 Task: Select the Mountain Time - US & Canada as time zone for the schedule.
Action: Mouse moved to (72, 118)
Screenshot: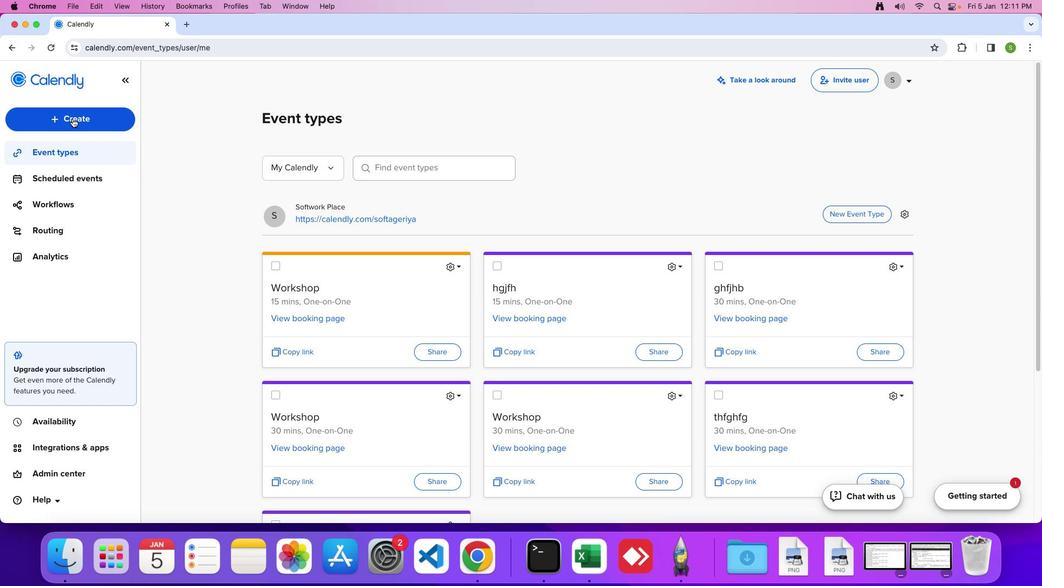 
Action: Mouse pressed left at (72, 118)
Screenshot: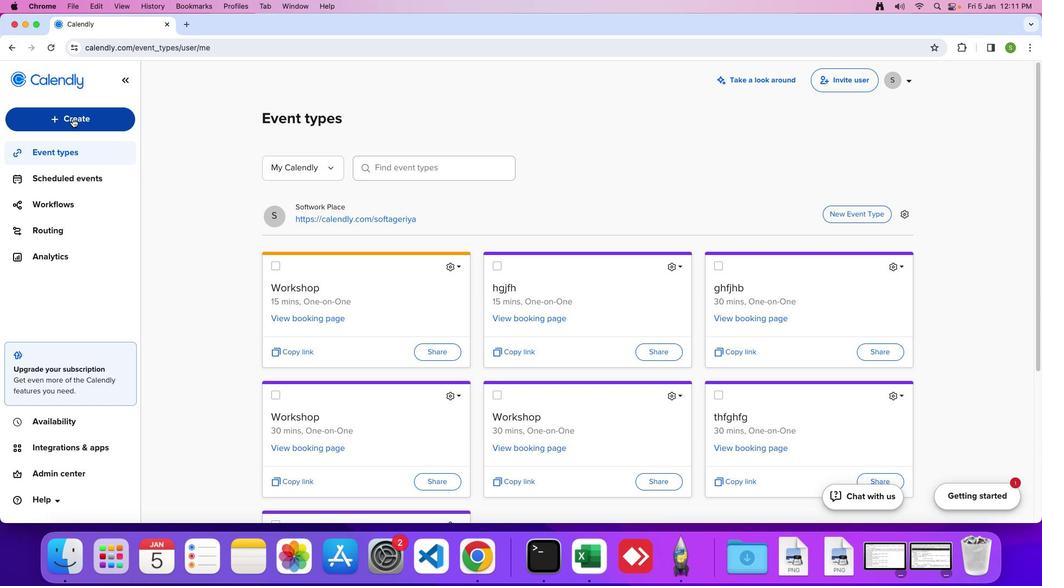 
Action: Mouse moved to (72, 244)
Screenshot: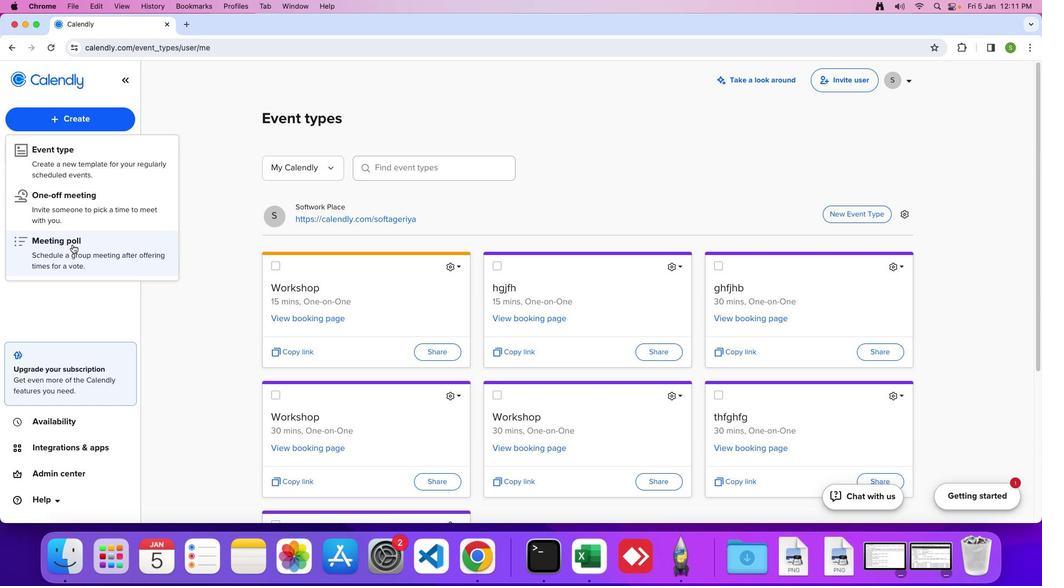 
Action: Mouse pressed left at (72, 244)
Screenshot: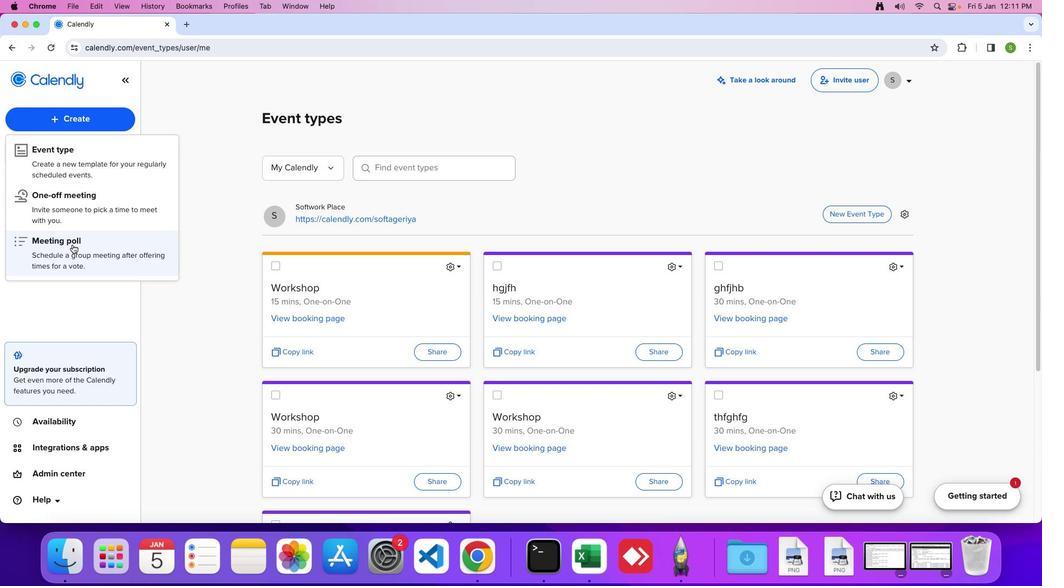 
Action: Mouse moved to (92, 134)
Screenshot: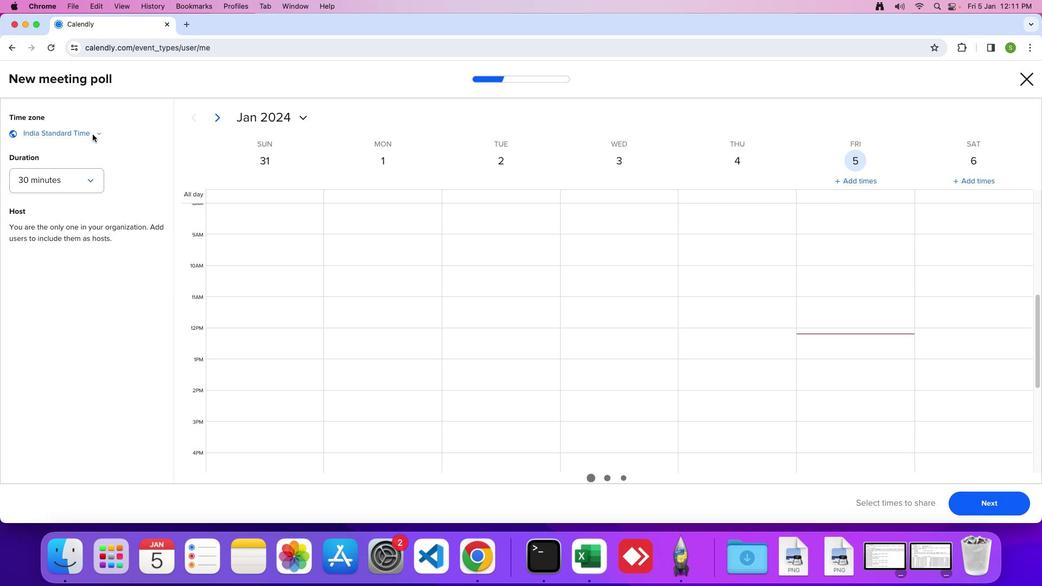
Action: Mouse pressed left at (92, 134)
Screenshot: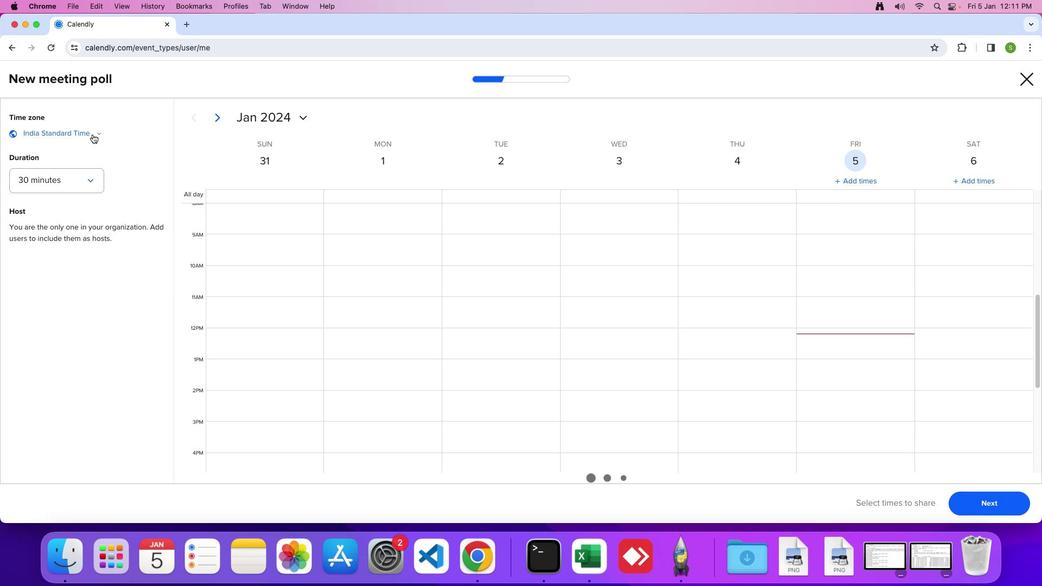 
Action: Mouse moved to (92, 238)
Screenshot: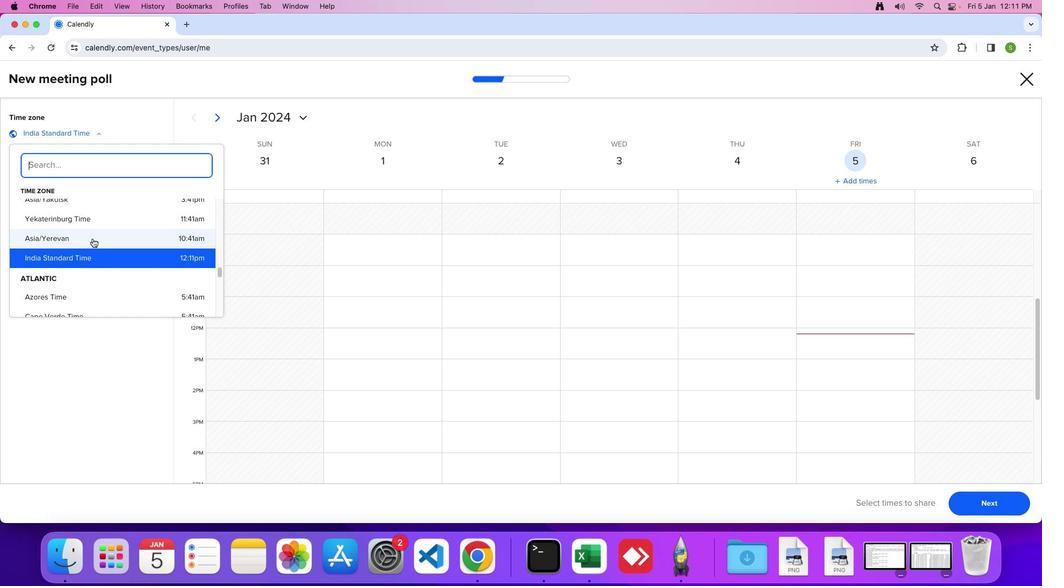 
Action: Mouse scrolled (92, 238) with delta (0, 0)
Screenshot: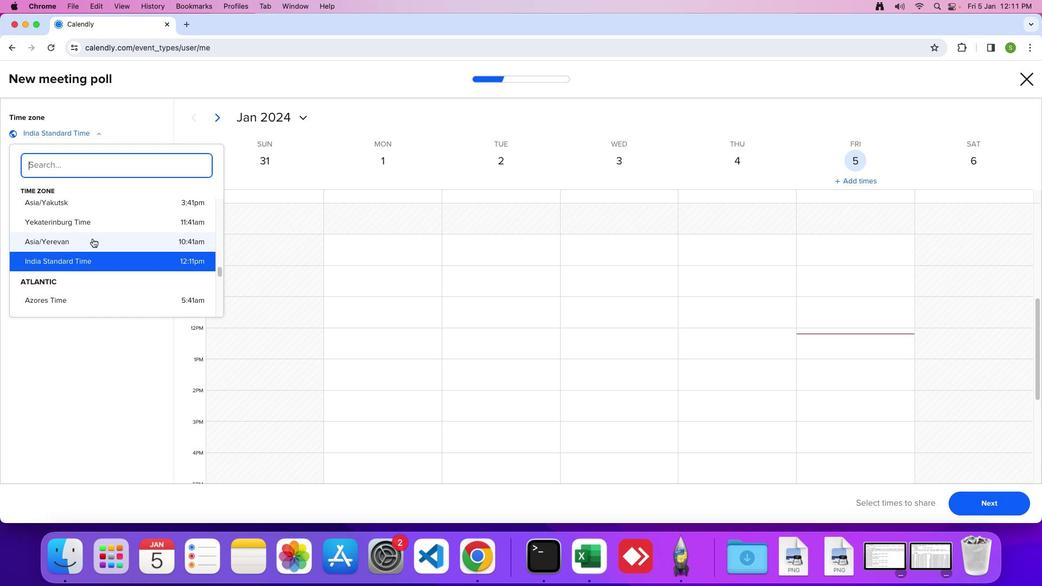 
Action: Mouse scrolled (92, 238) with delta (0, 0)
Screenshot: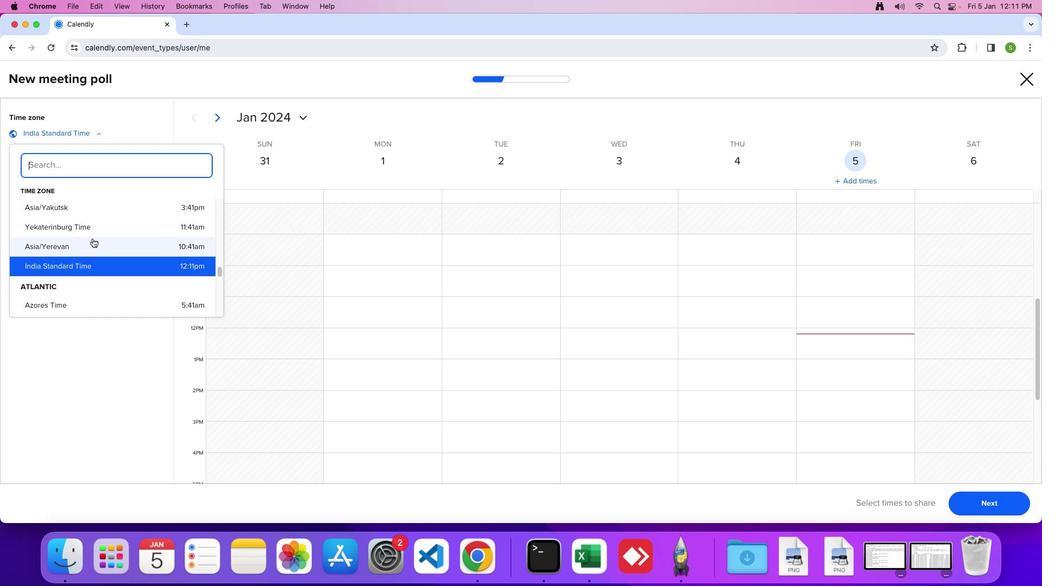 
Action: Mouse scrolled (92, 238) with delta (0, 0)
Screenshot: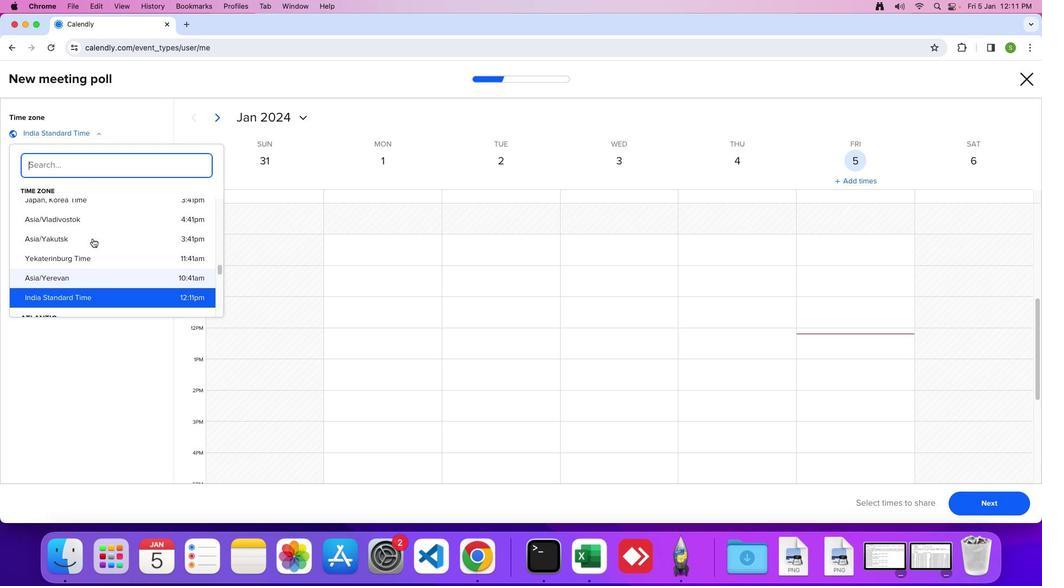 
Action: Mouse scrolled (92, 238) with delta (0, 0)
Screenshot: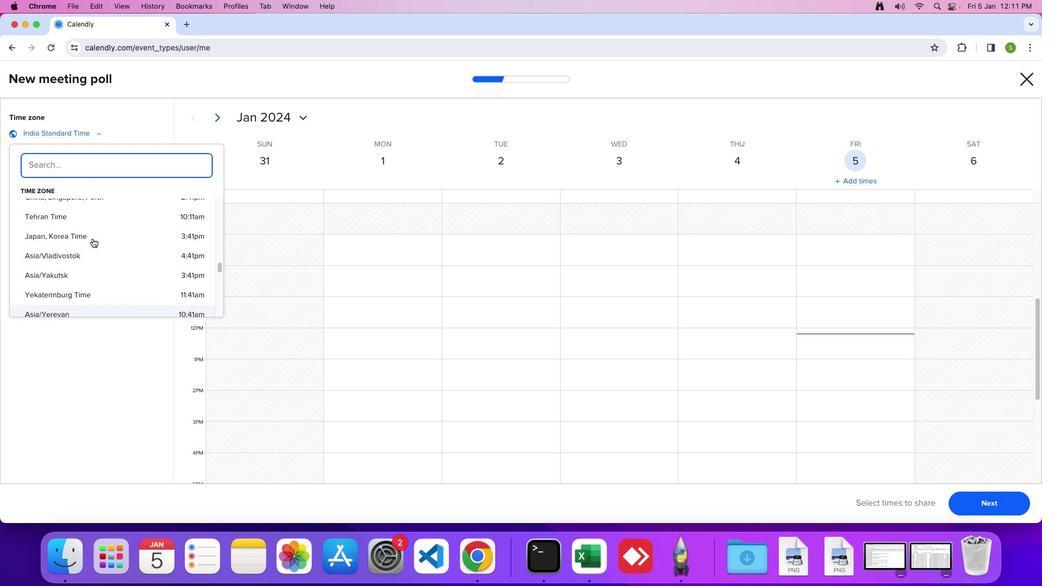 
Action: Mouse scrolled (92, 238) with delta (0, 2)
Screenshot: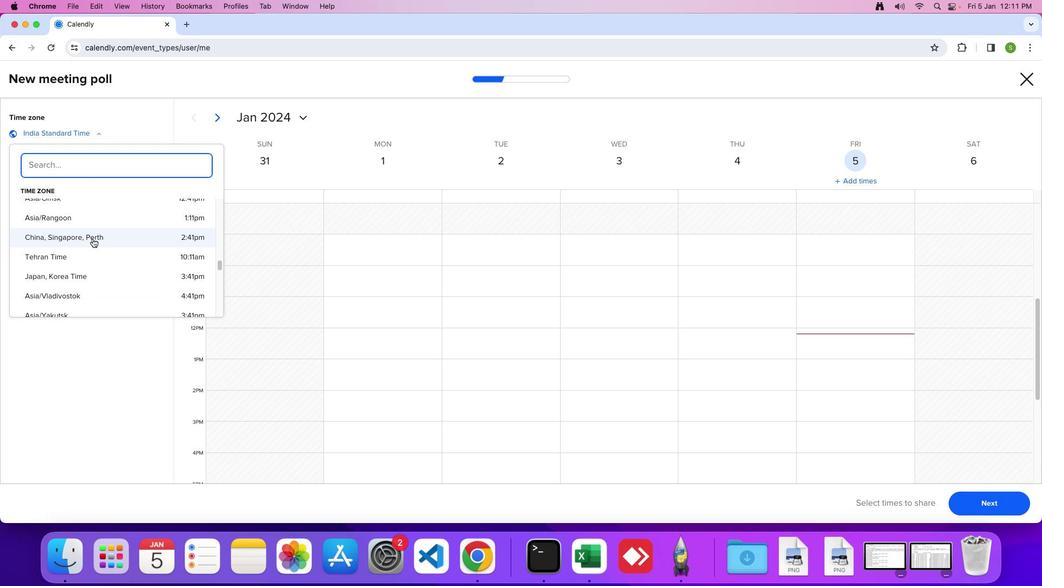 
Action: Mouse moved to (92, 238)
Screenshot: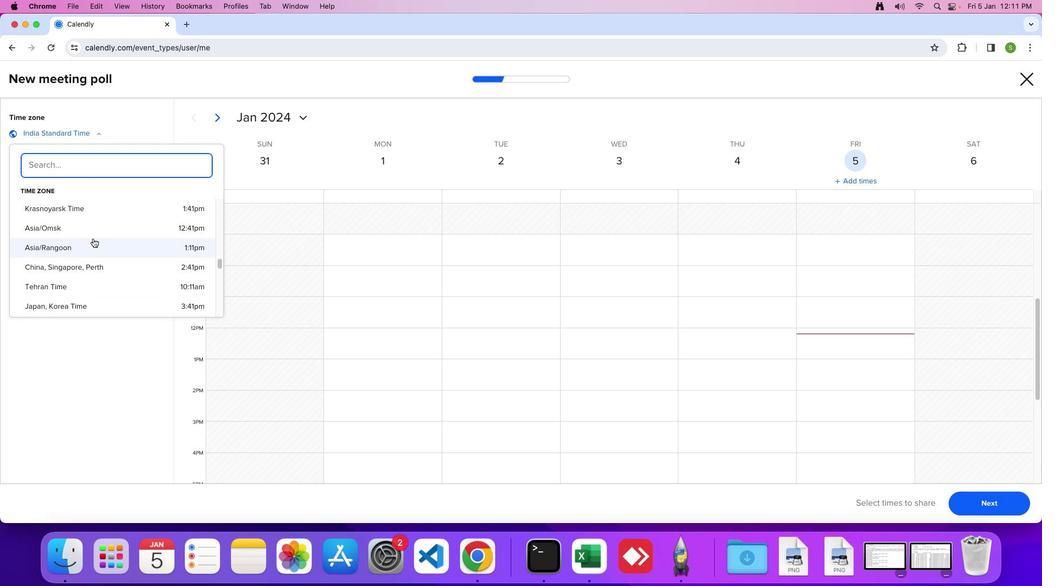 
Action: Mouse scrolled (92, 238) with delta (0, 0)
Screenshot: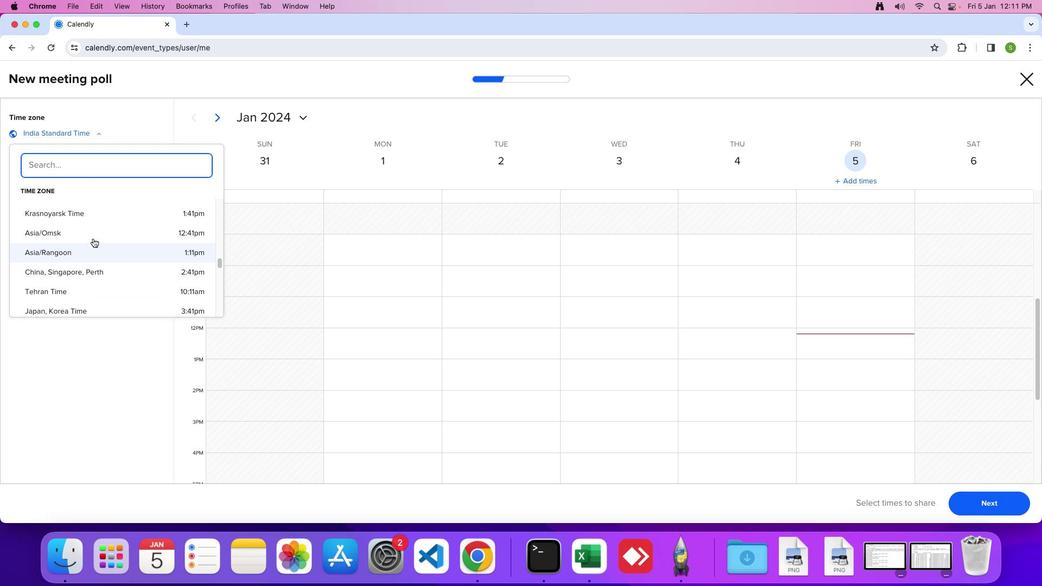 
Action: Mouse scrolled (92, 238) with delta (0, 0)
Screenshot: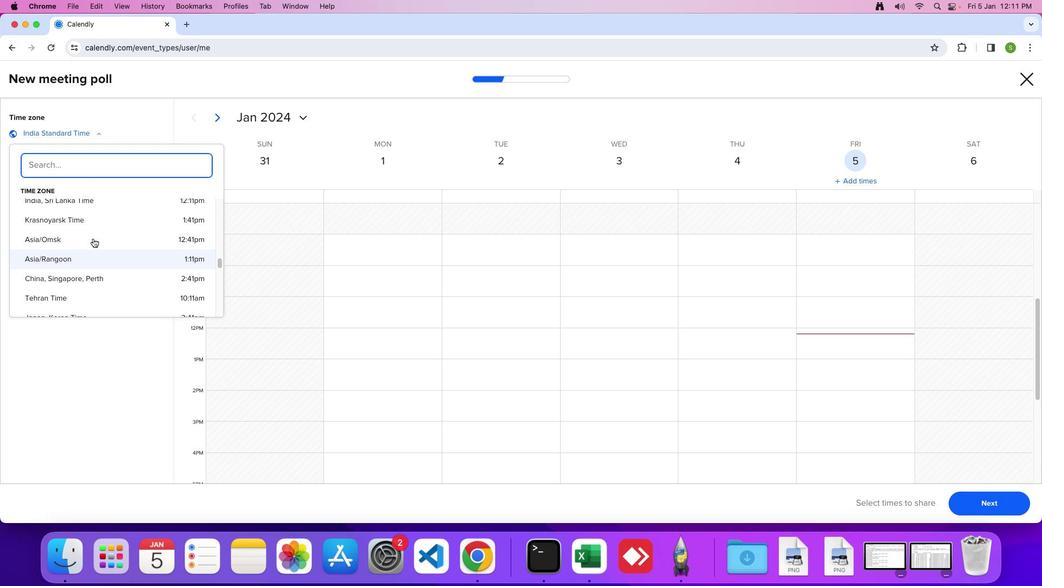 
Action: Mouse moved to (92, 238)
Screenshot: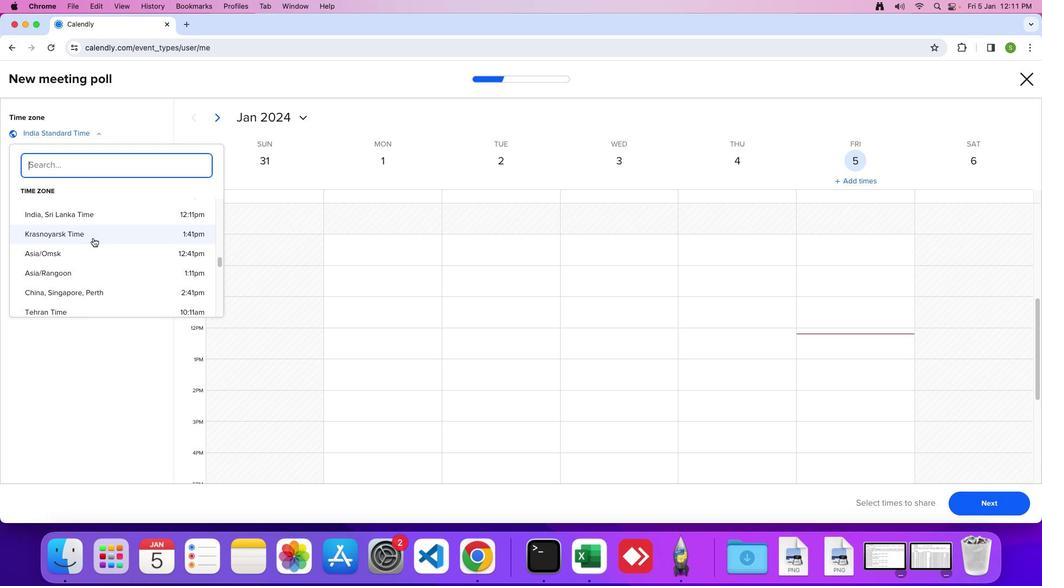
Action: Mouse scrolled (92, 238) with delta (0, 0)
Screenshot: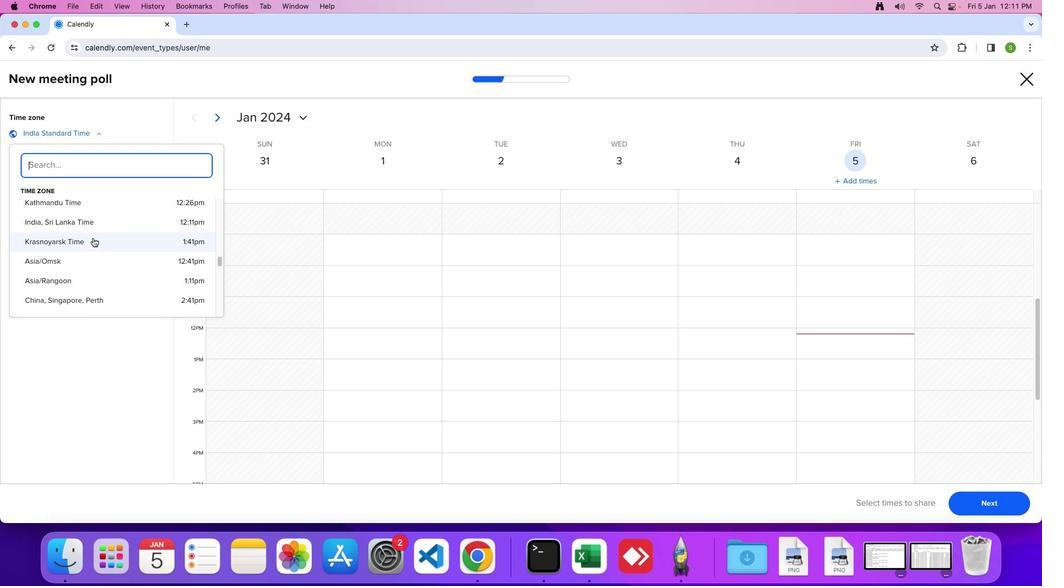 
Action: Mouse scrolled (92, 238) with delta (0, 0)
Screenshot: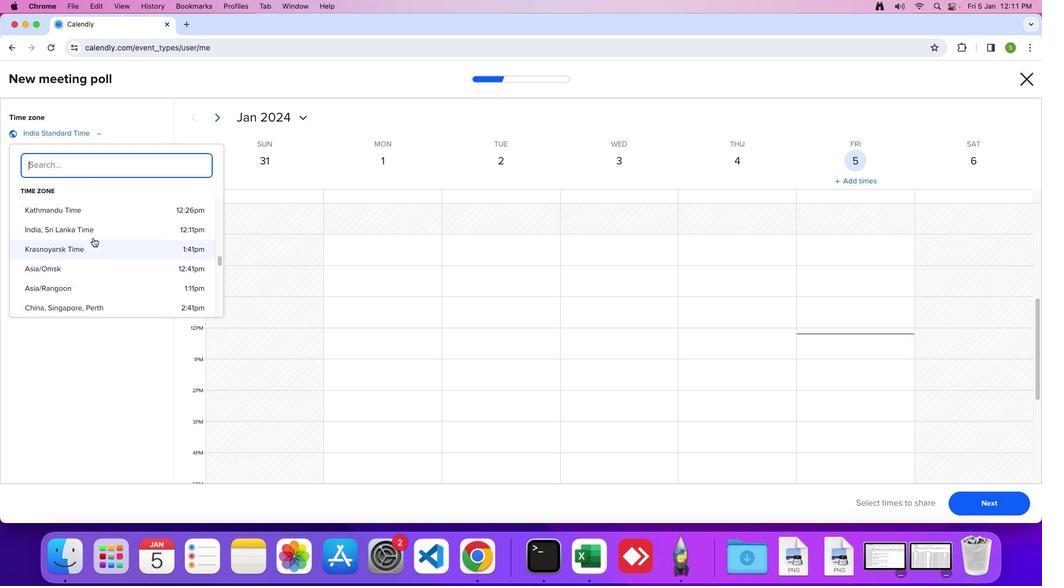 
Action: Mouse moved to (92, 236)
Screenshot: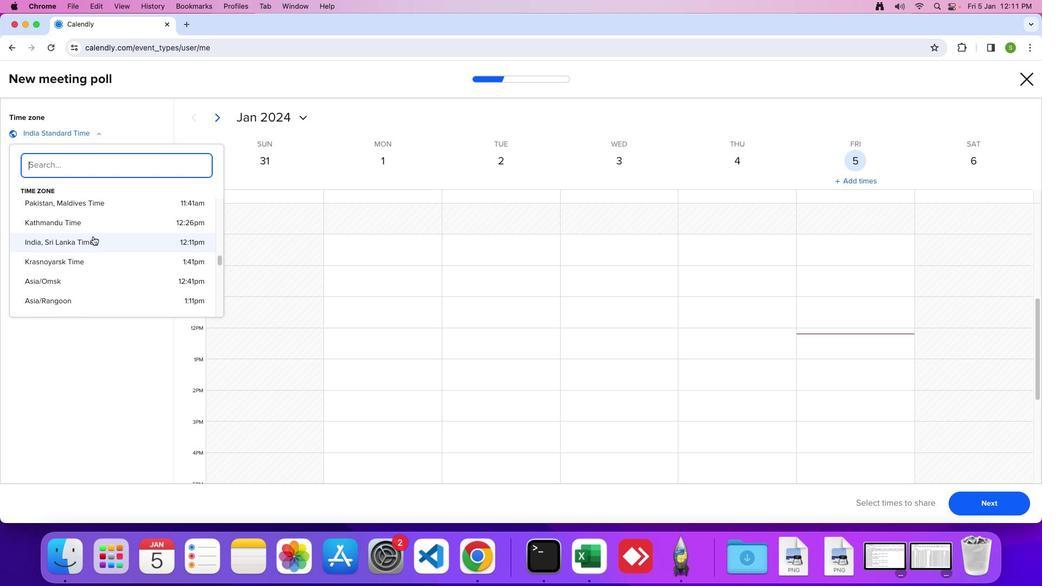 
Action: Mouse scrolled (92, 236) with delta (0, 0)
Screenshot: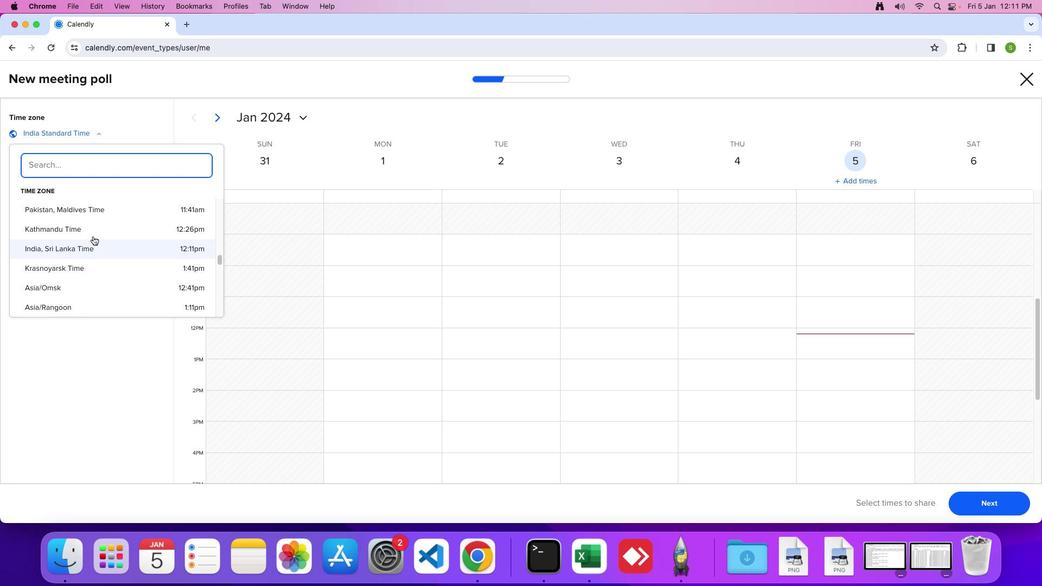 
Action: Mouse scrolled (92, 236) with delta (0, 0)
Screenshot: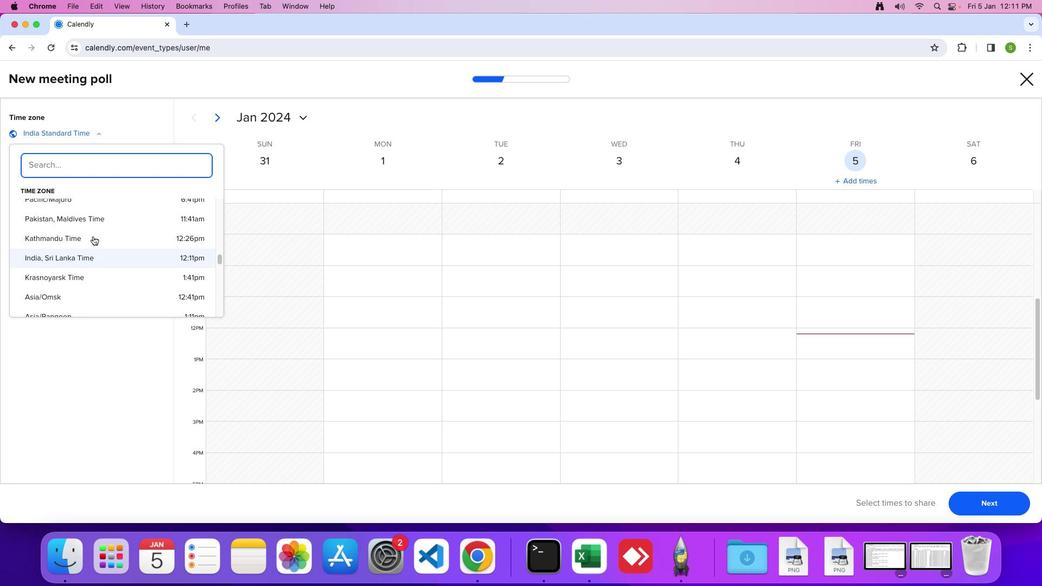 
Action: Mouse scrolled (92, 236) with delta (0, 1)
Screenshot: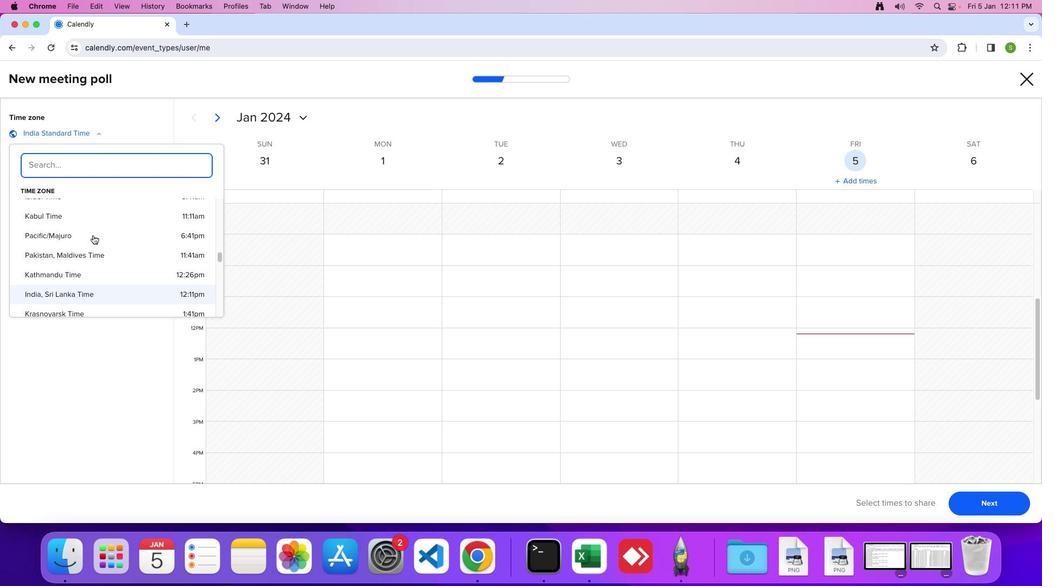 
Action: Mouse moved to (92, 235)
Screenshot: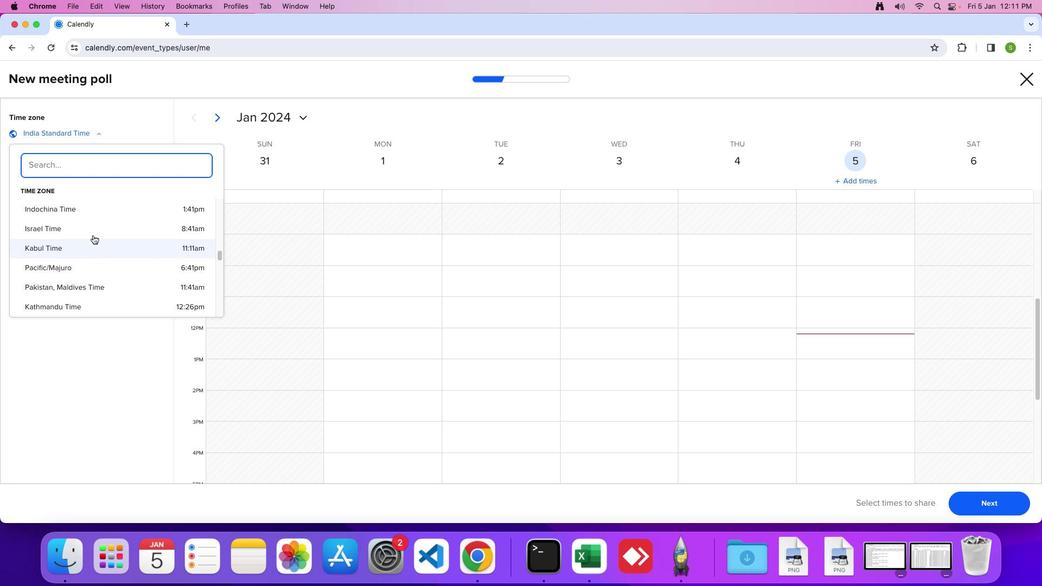 
Action: Mouse scrolled (92, 235) with delta (0, 0)
Screenshot: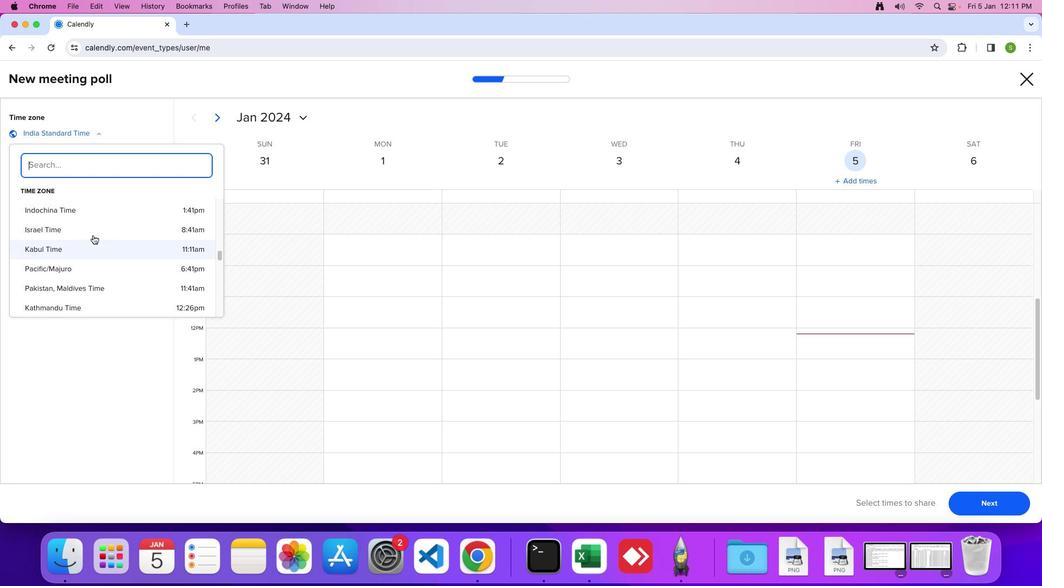 
Action: Mouse scrolled (92, 235) with delta (0, 0)
Screenshot: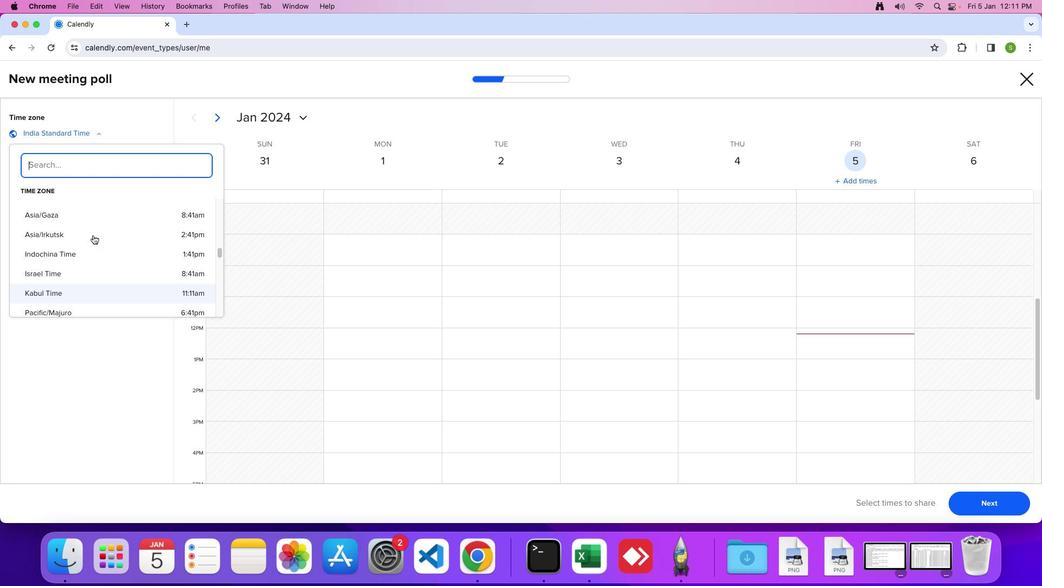 
Action: Mouse scrolled (92, 235) with delta (0, 0)
Screenshot: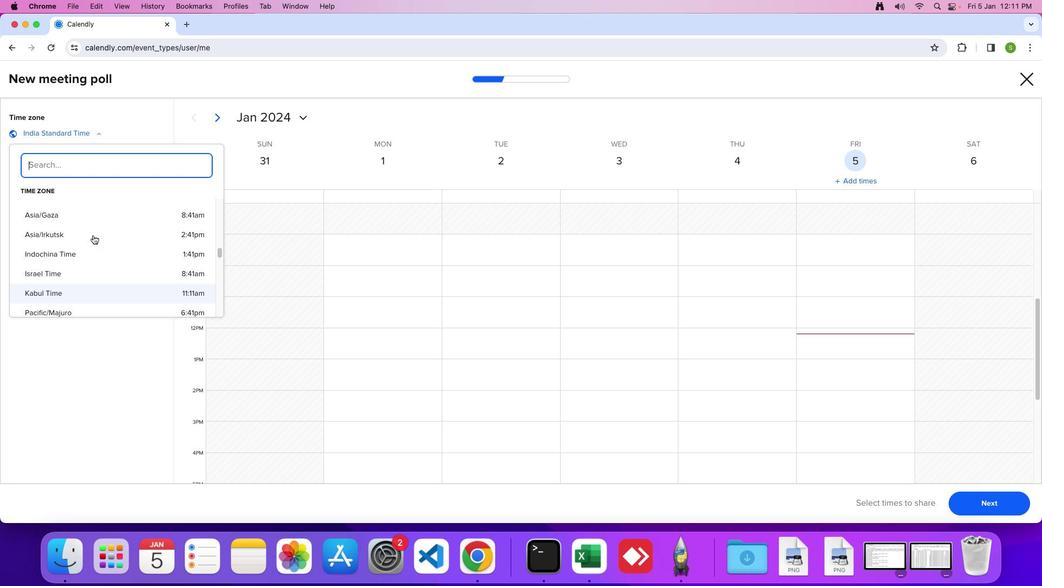 
Action: Mouse scrolled (92, 235) with delta (0, 2)
Screenshot: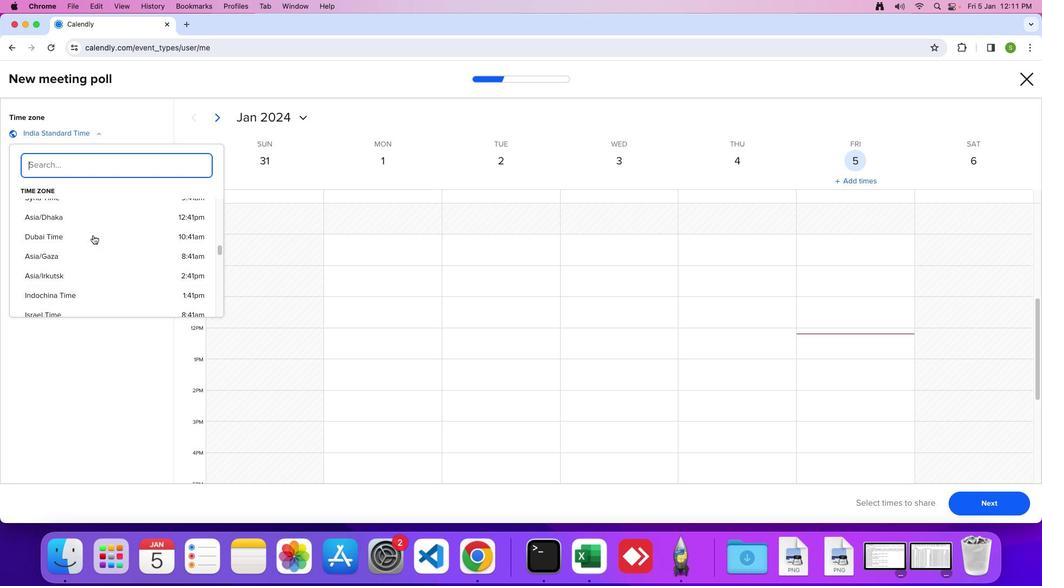 
Action: Mouse moved to (92, 235)
Screenshot: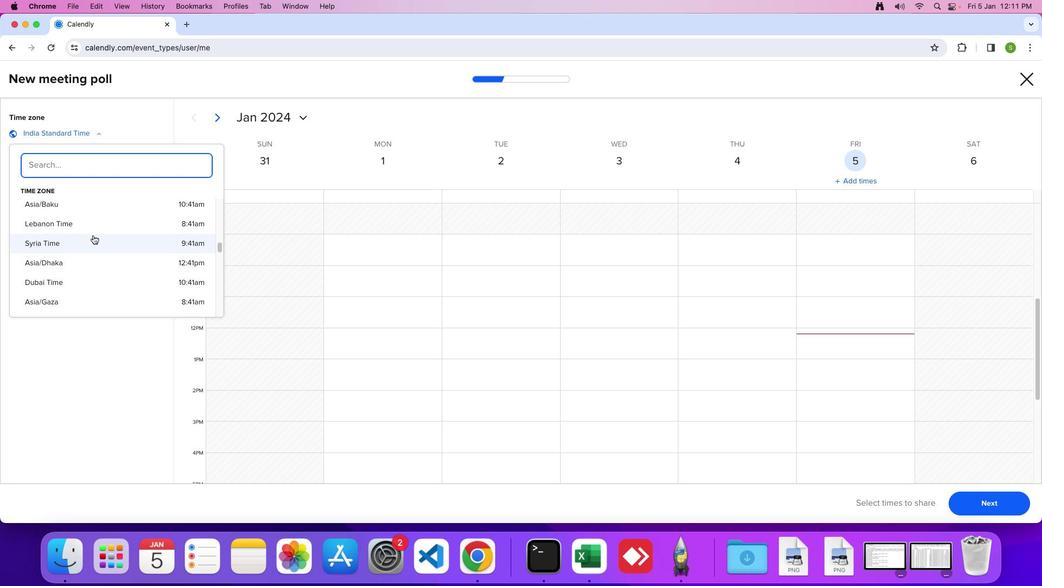 
Action: Mouse scrolled (92, 235) with delta (0, 0)
Screenshot: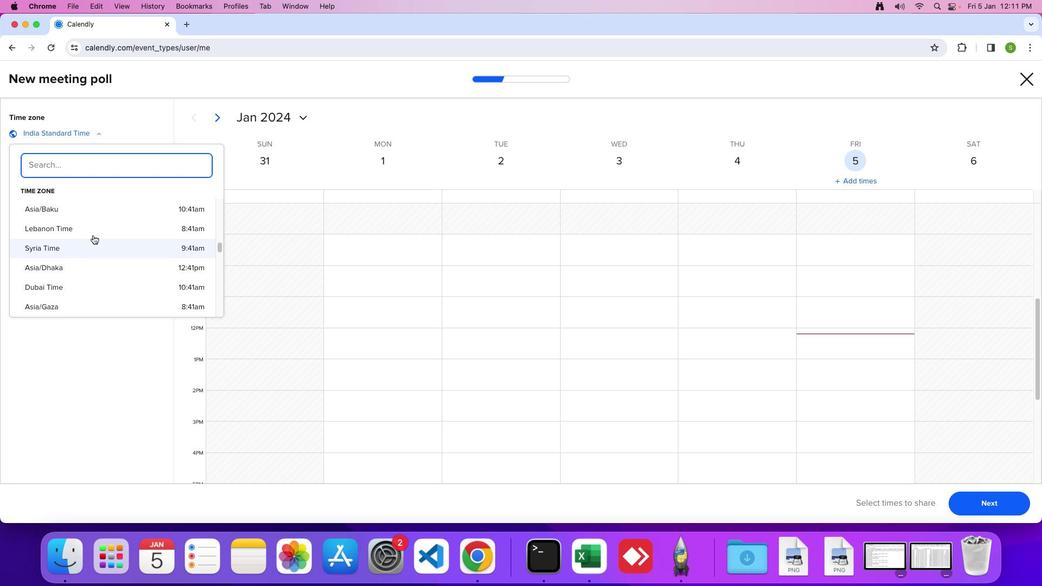 
Action: Mouse scrolled (92, 235) with delta (0, 0)
Screenshot: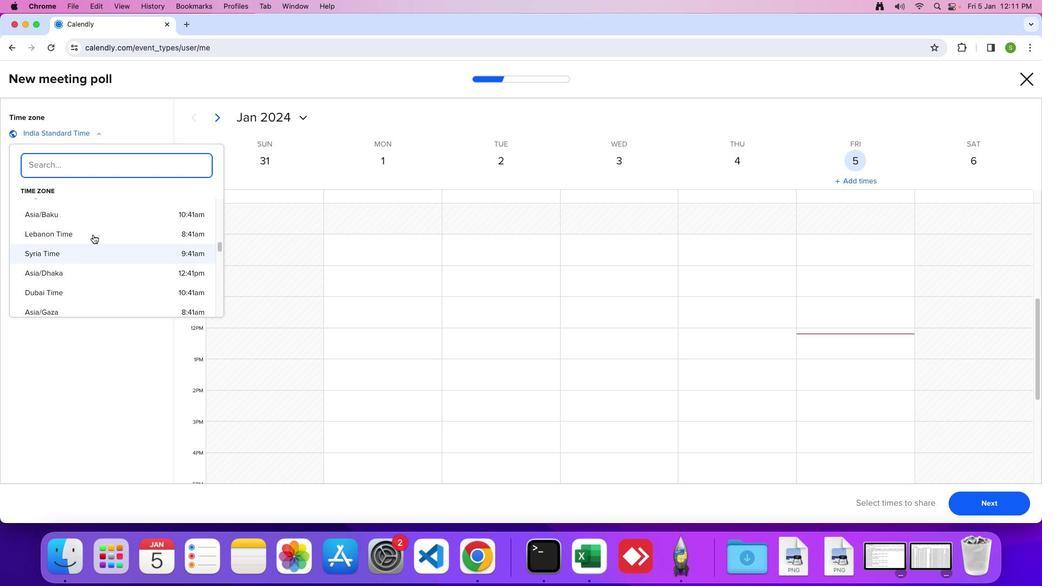 
Action: Mouse moved to (92, 234)
Screenshot: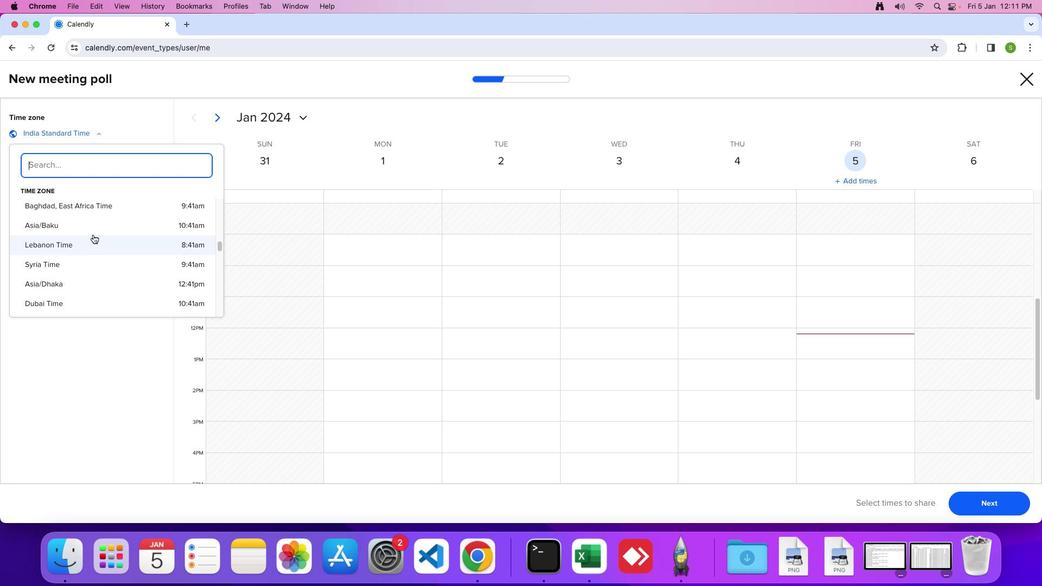 
Action: Mouse scrolled (92, 234) with delta (0, 0)
Screenshot: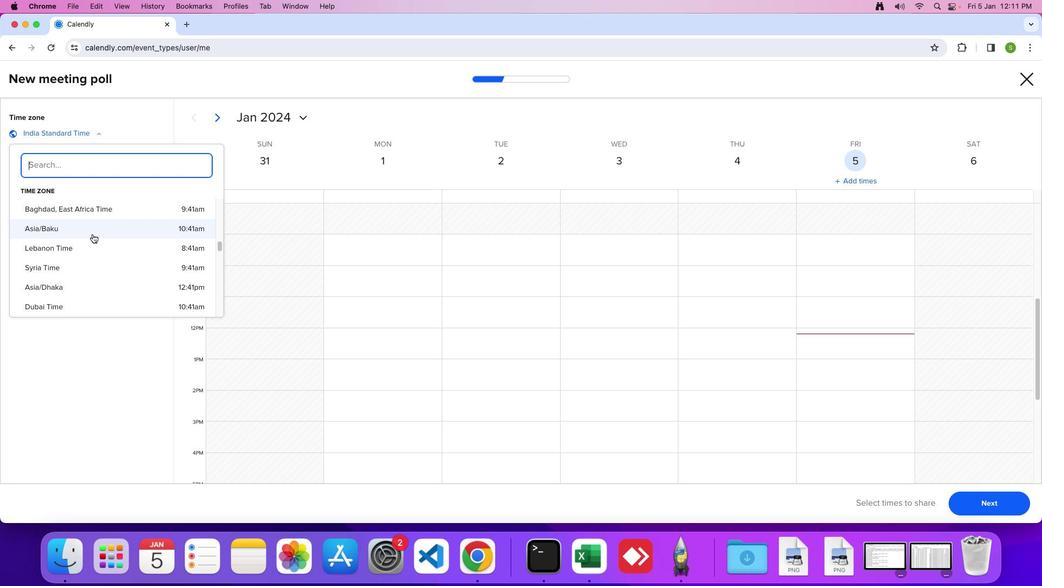 
Action: Mouse moved to (92, 234)
Screenshot: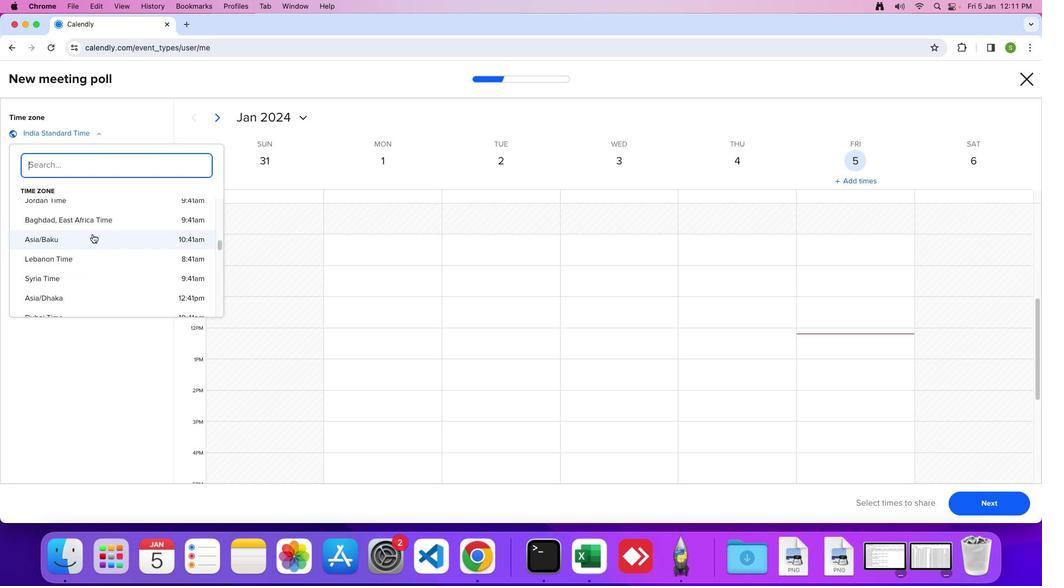 
Action: Mouse scrolled (92, 234) with delta (0, 0)
Screenshot: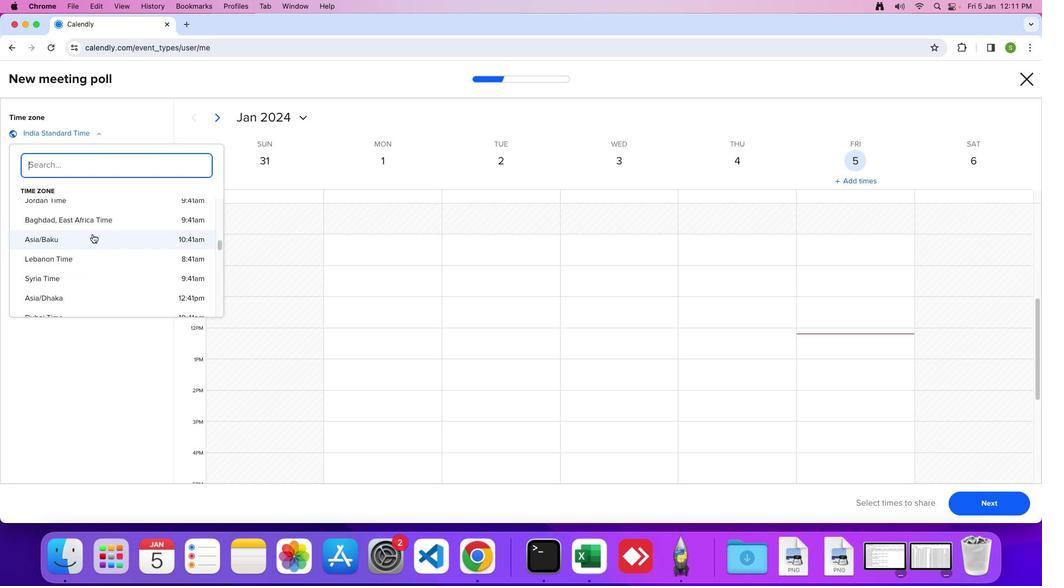 
Action: Mouse moved to (91, 234)
Screenshot: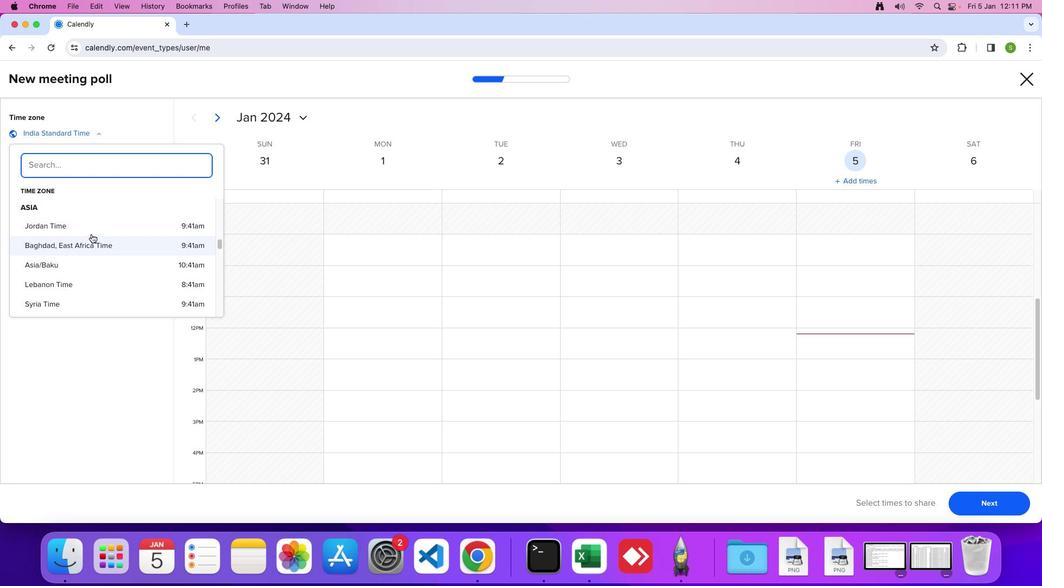 
Action: Mouse scrolled (91, 234) with delta (0, 0)
Screenshot: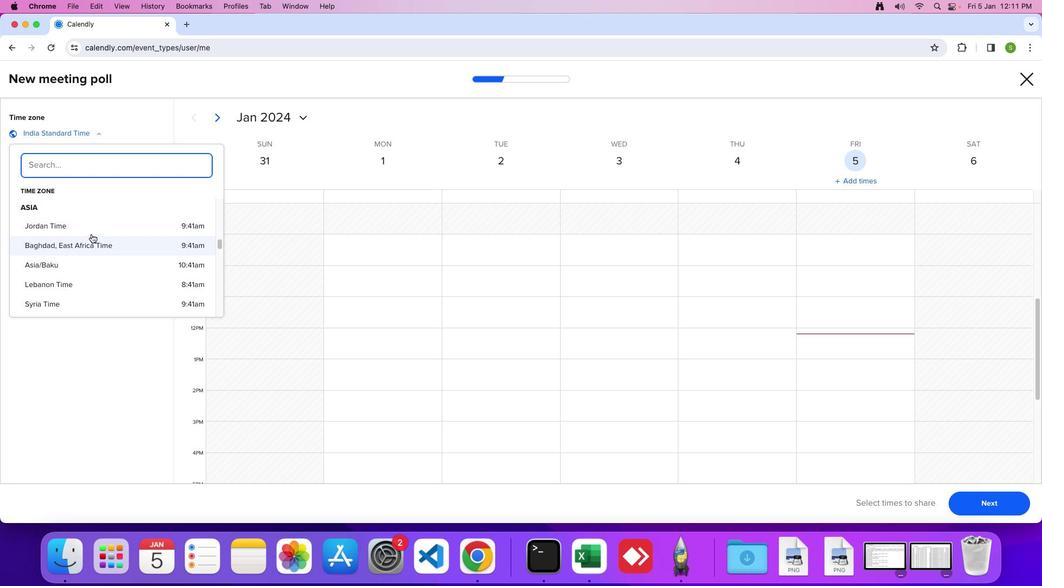 
Action: Mouse moved to (91, 234)
Screenshot: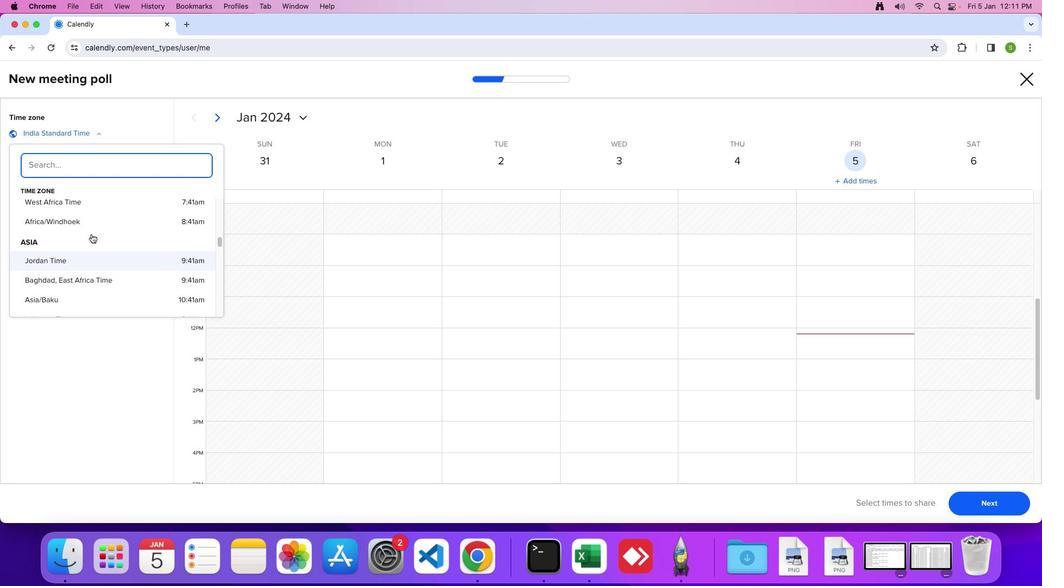 
Action: Mouse scrolled (91, 234) with delta (0, 0)
Screenshot: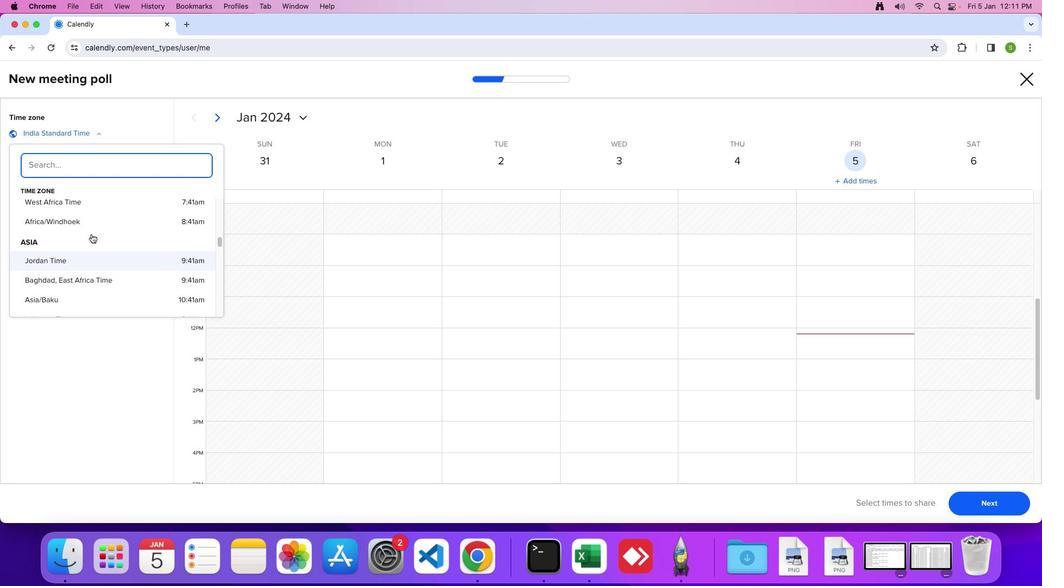 
Action: Mouse moved to (91, 234)
Screenshot: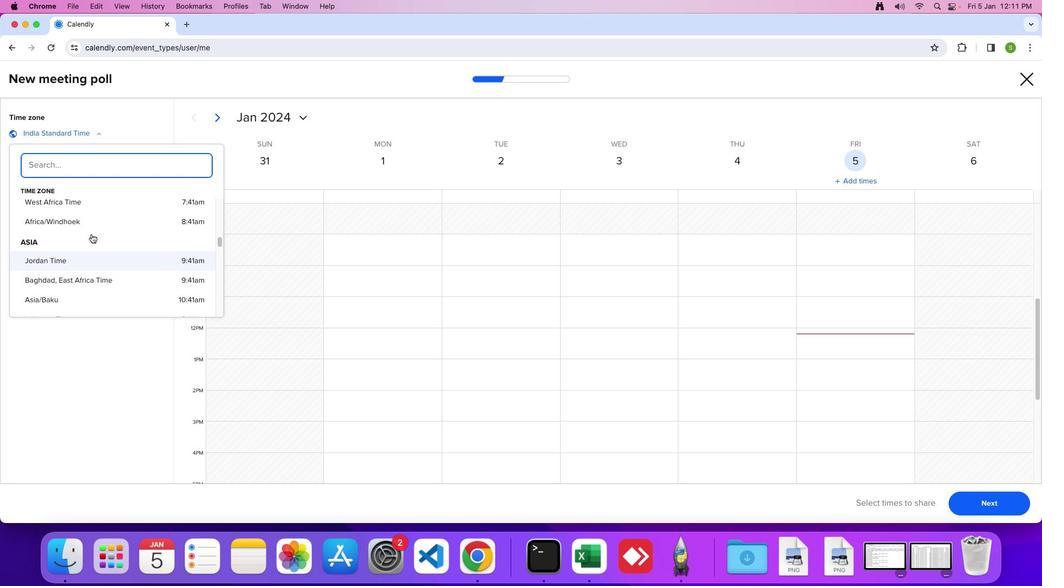 
Action: Mouse scrolled (91, 234) with delta (0, 2)
Screenshot: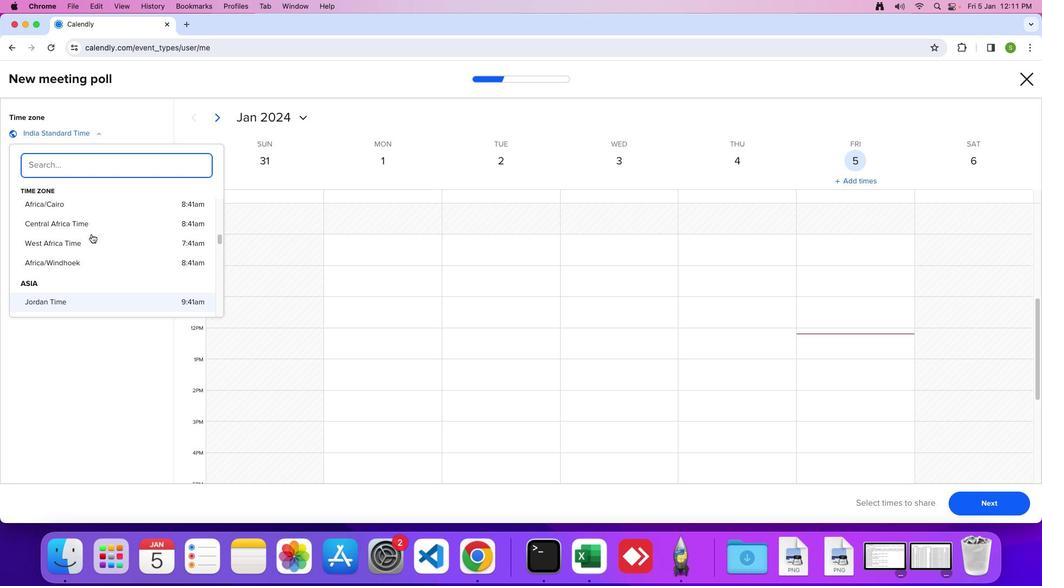 
Action: Mouse moved to (91, 234)
Screenshot: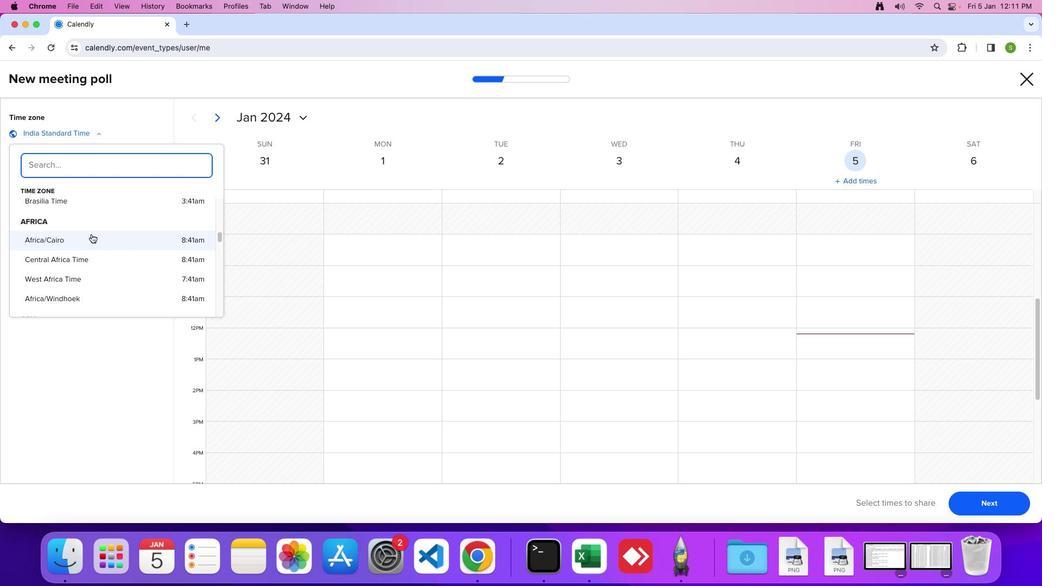 
Action: Mouse scrolled (91, 234) with delta (0, 0)
Screenshot: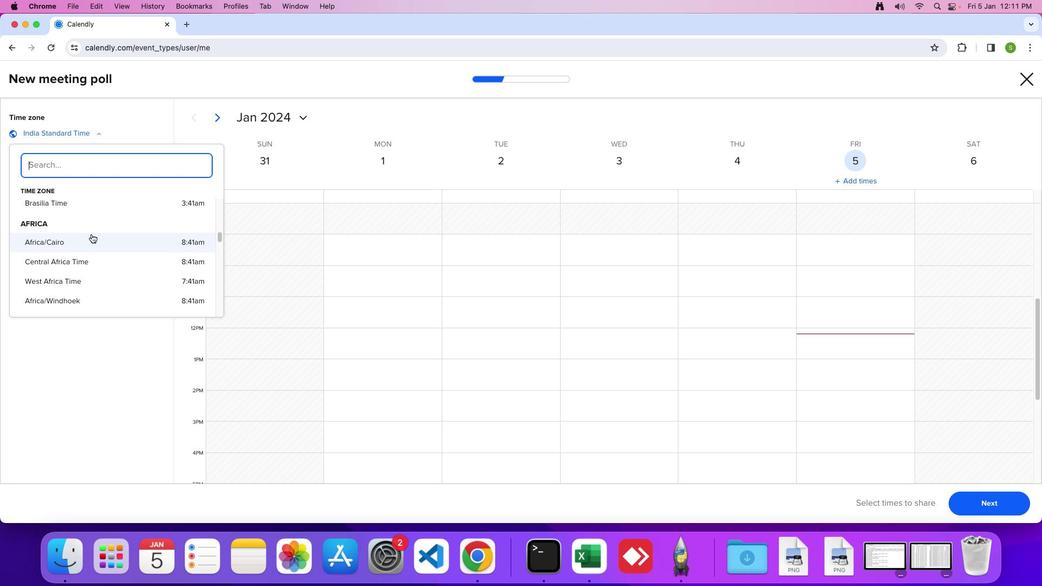
Action: Mouse scrolled (91, 234) with delta (0, 0)
Screenshot: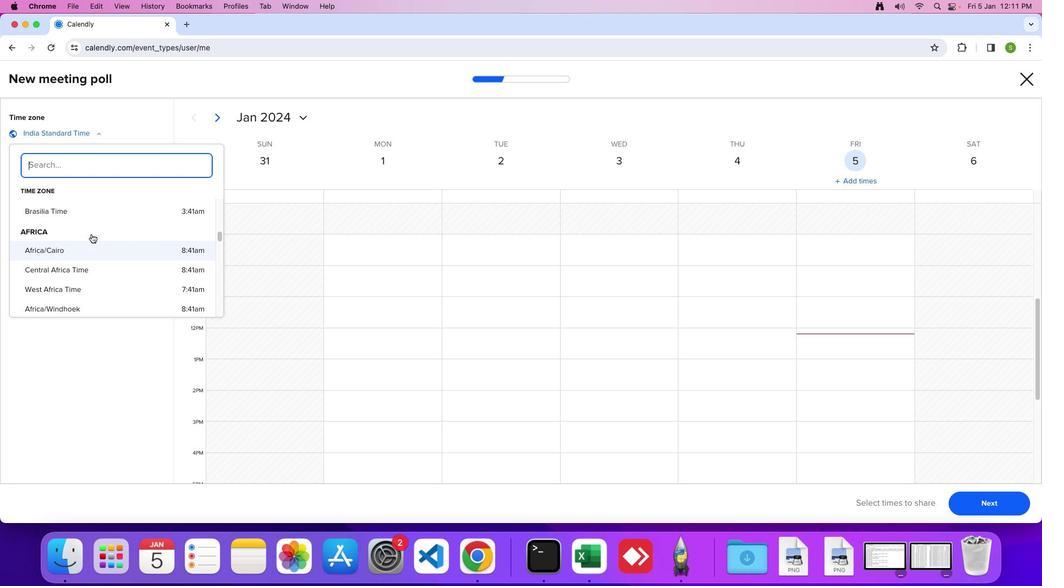 
Action: Mouse moved to (90, 234)
Screenshot: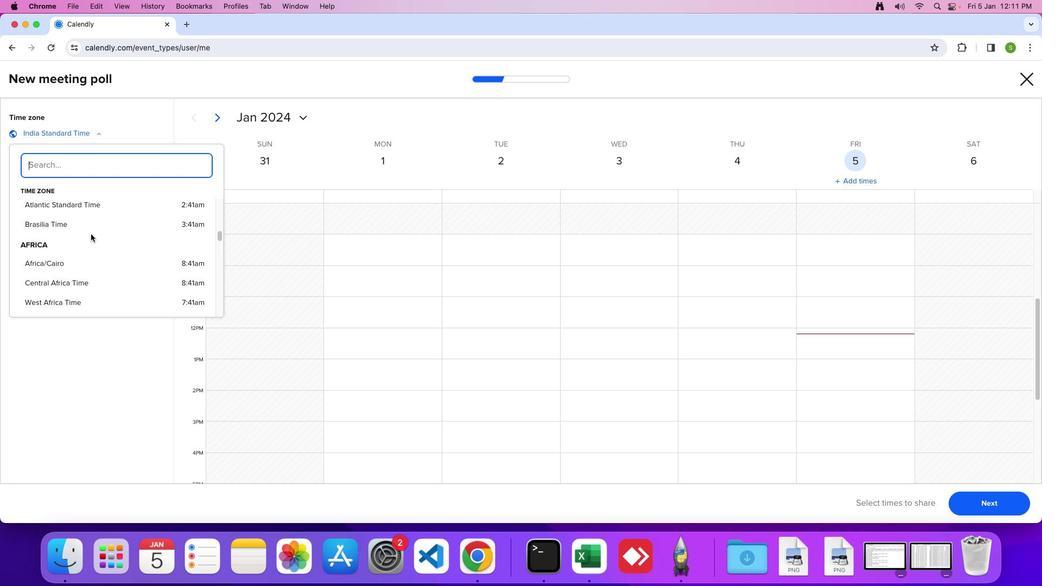 
Action: Mouse scrolled (90, 234) with delta (0, 0)
Screenshot: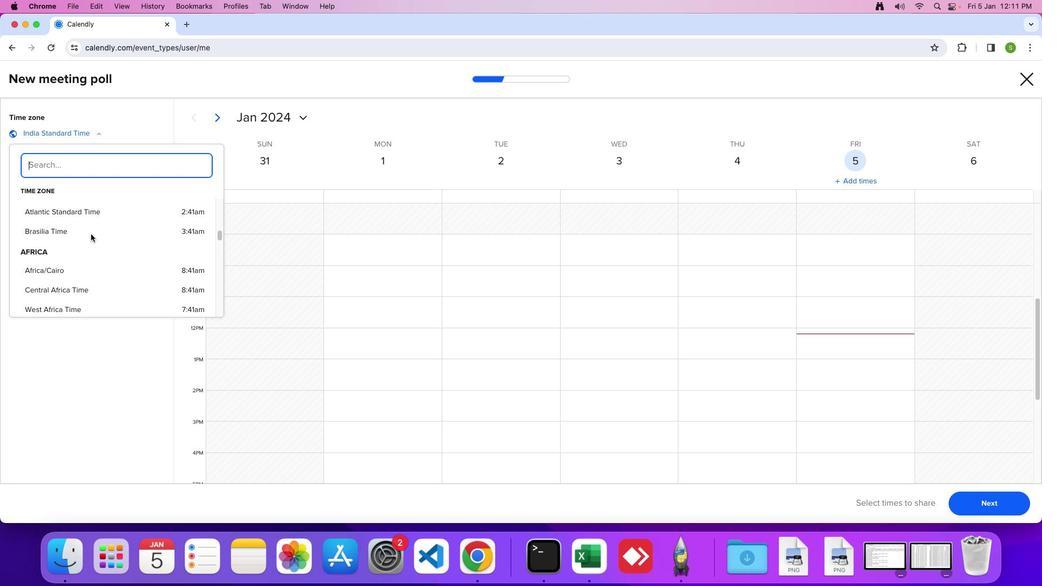 
Action: Mouse scrolled (90, 234) with delta (0, 0)
Screenshot: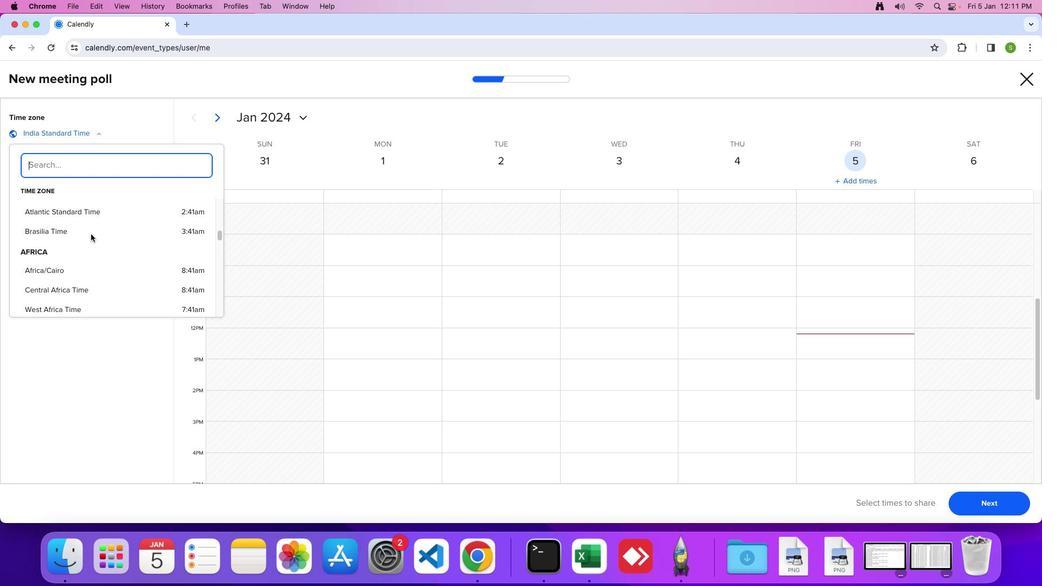 
Action: Mouse moved to (90, 234)
Screenshot: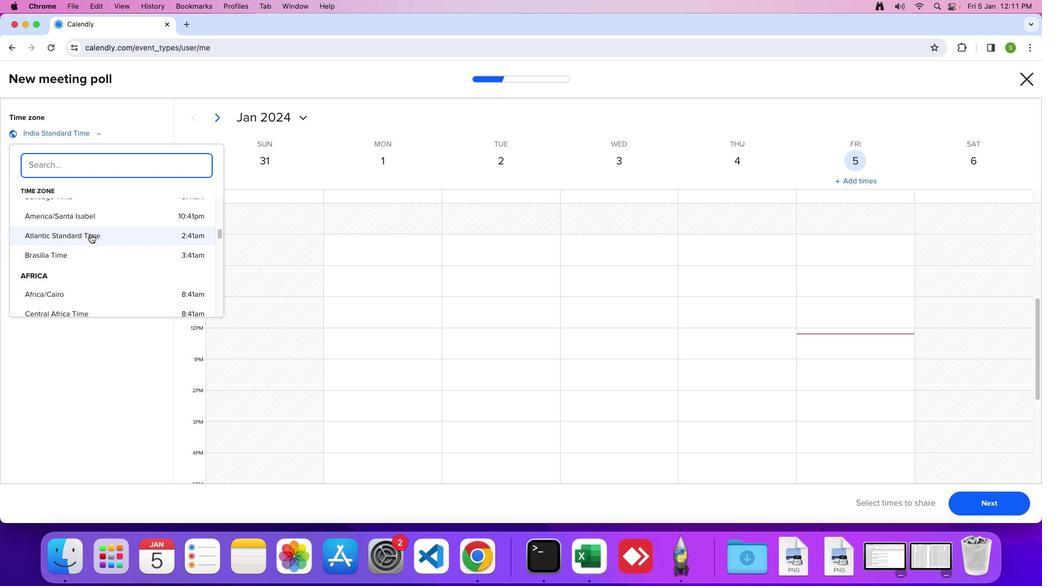 
Action: Mouse scrolled (90, 234) with delta (0, 0)
Screenshot: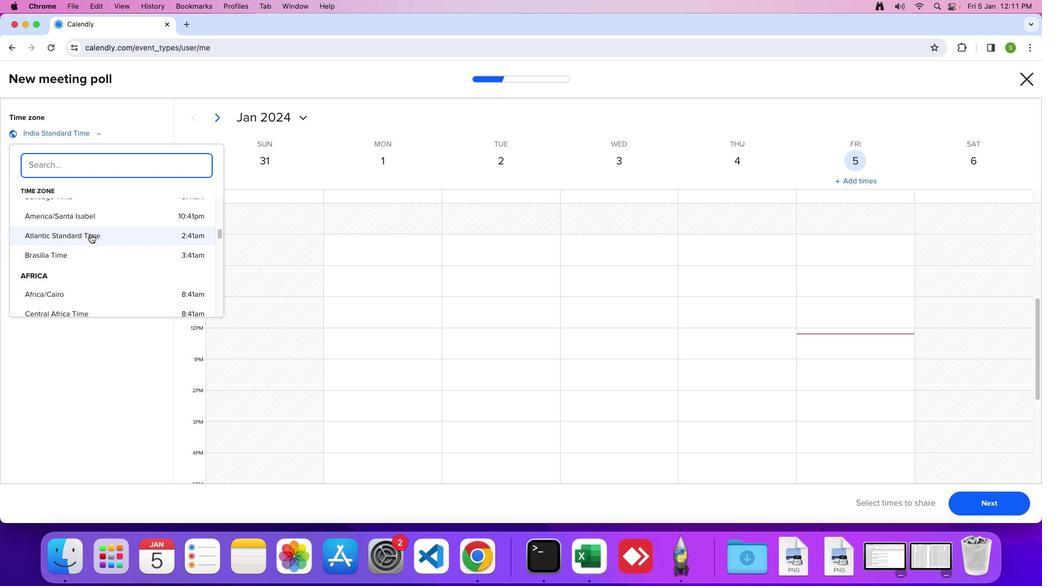 
Action: Mouse scrolled (90, 234) with delta (0, 0)
Screenshot: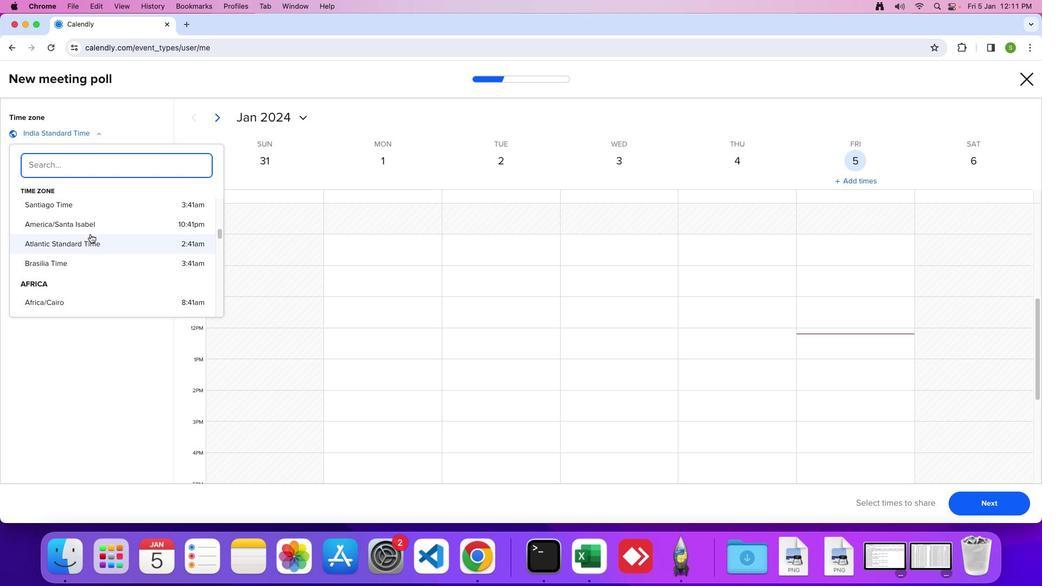 
Action: Mouse moved to (90, 234)
Screenshot: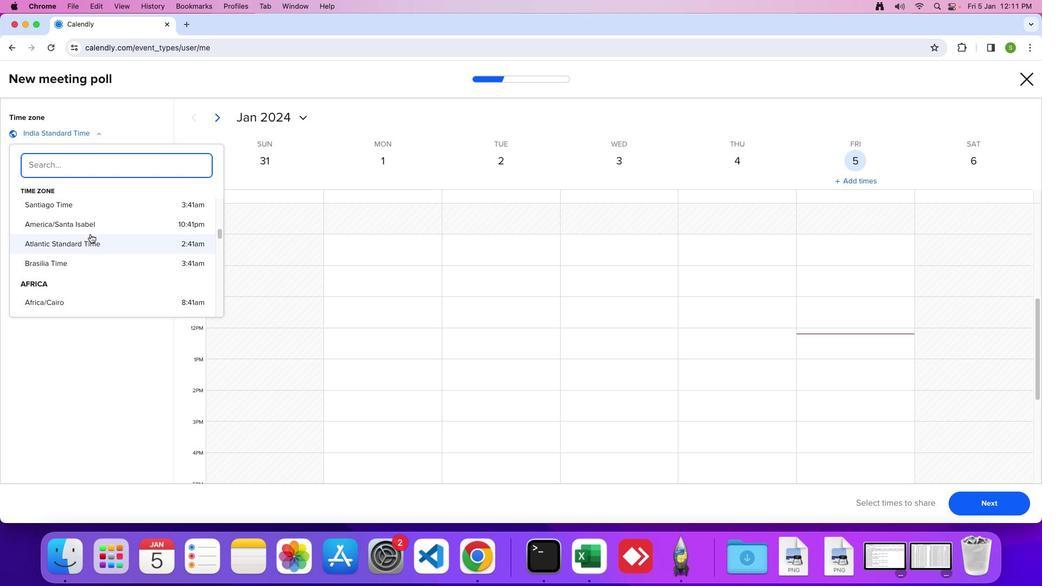 
Action: Mouse scrolled (90, 234) with delta (0, 0)
Screenshot: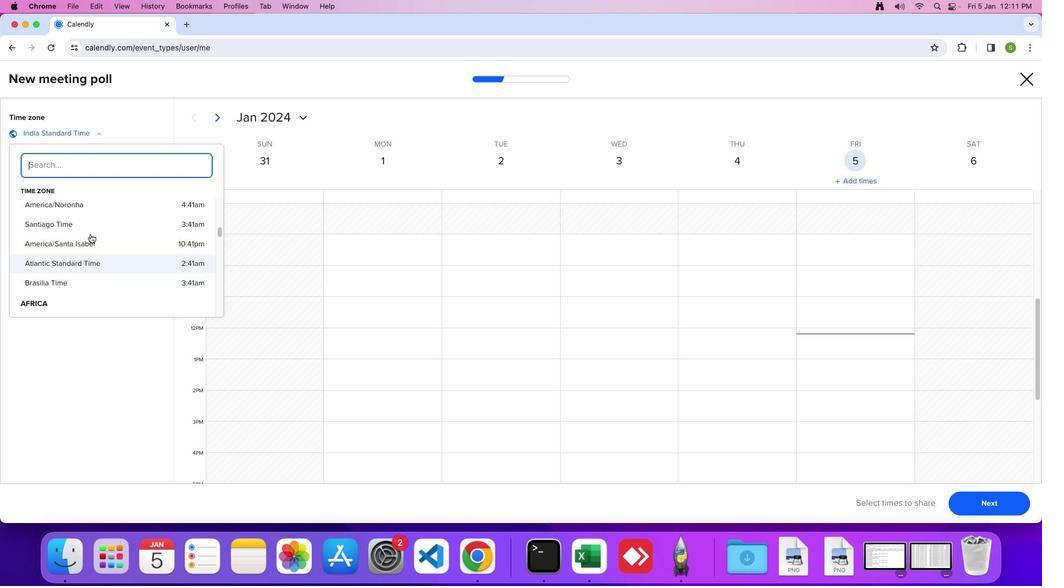 
Action: Mouse scrolled (90, 234) with delta (0, 0)
Screenshot: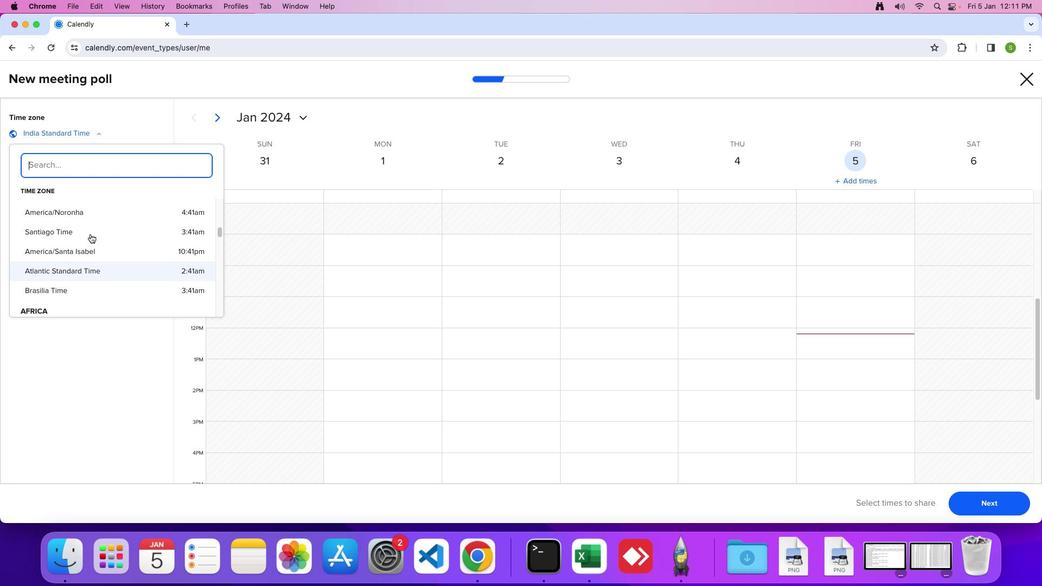 
Action: Mouse scrolled (90, 234) with delta (0, 0)
Screenshot: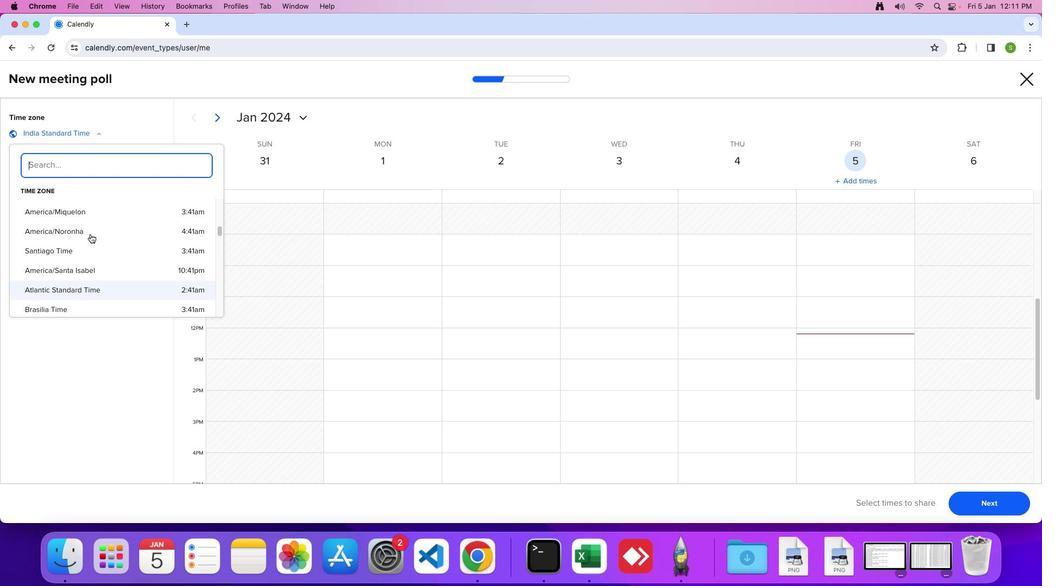 
Action: Mouse scrolled (90, 234) with delta (0, 0)
Screenshot: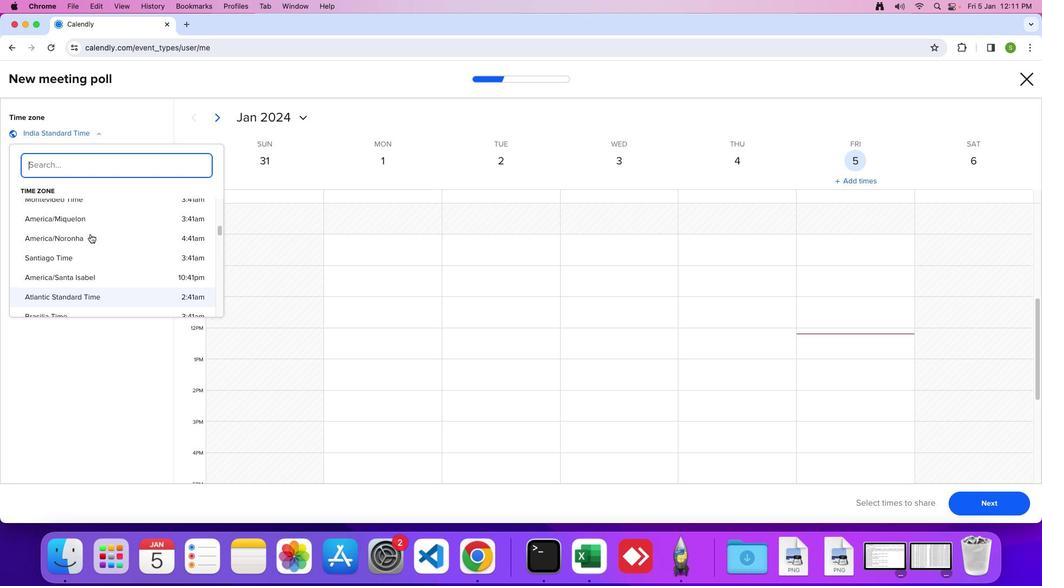 
Action: Mouse scrolled (90, 234) with delta (0, 0)
Screenshot: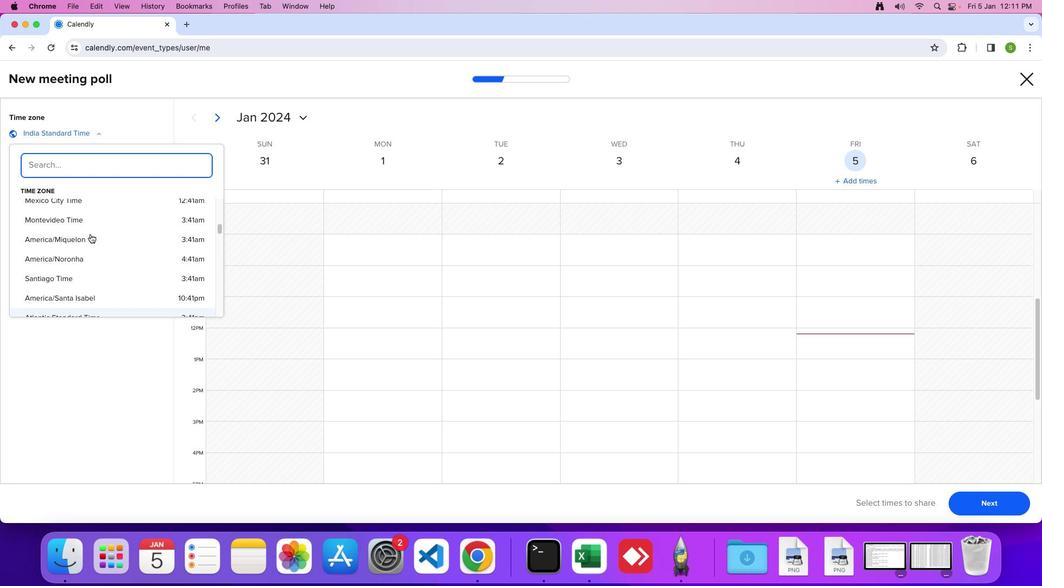 
Action: Mouse scrolled (90, 234) with delta (0, 0)
Screenshot: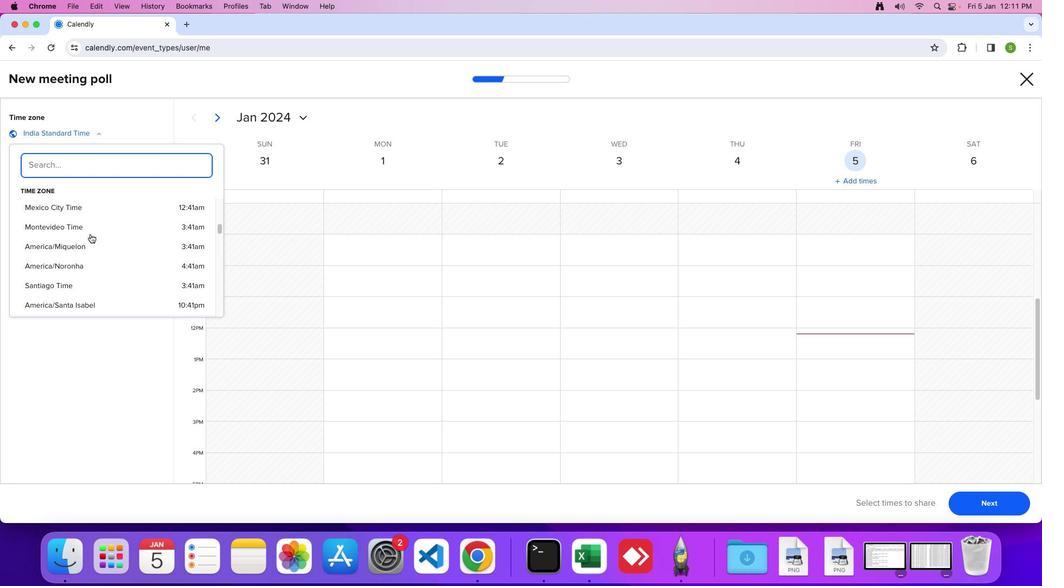
Action: Mouse scrolled (90, 234) with delta (0, 0)
Screenshot: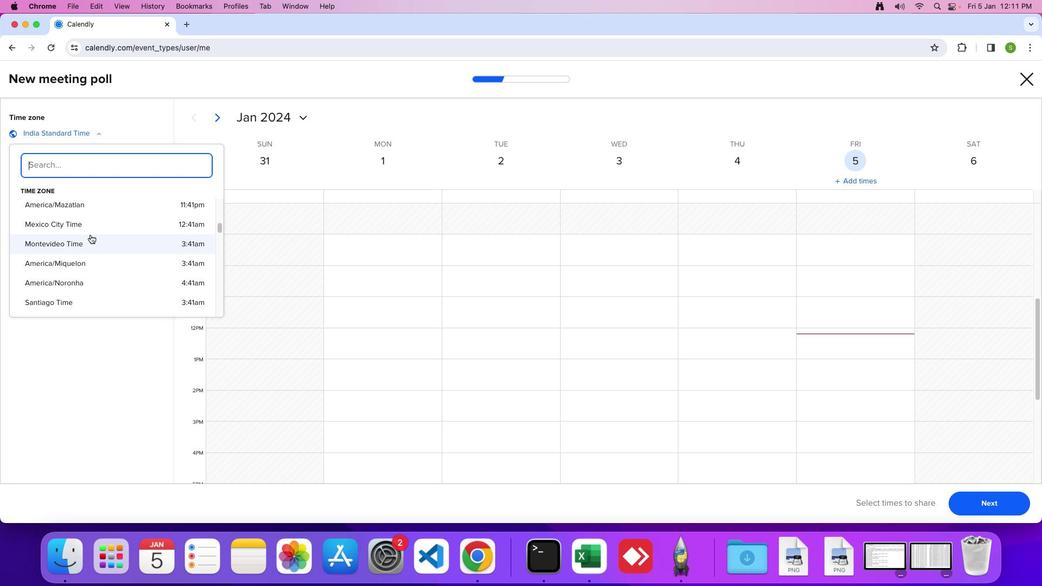 
Action: Mouse moved to (90, 235)
Screenshot: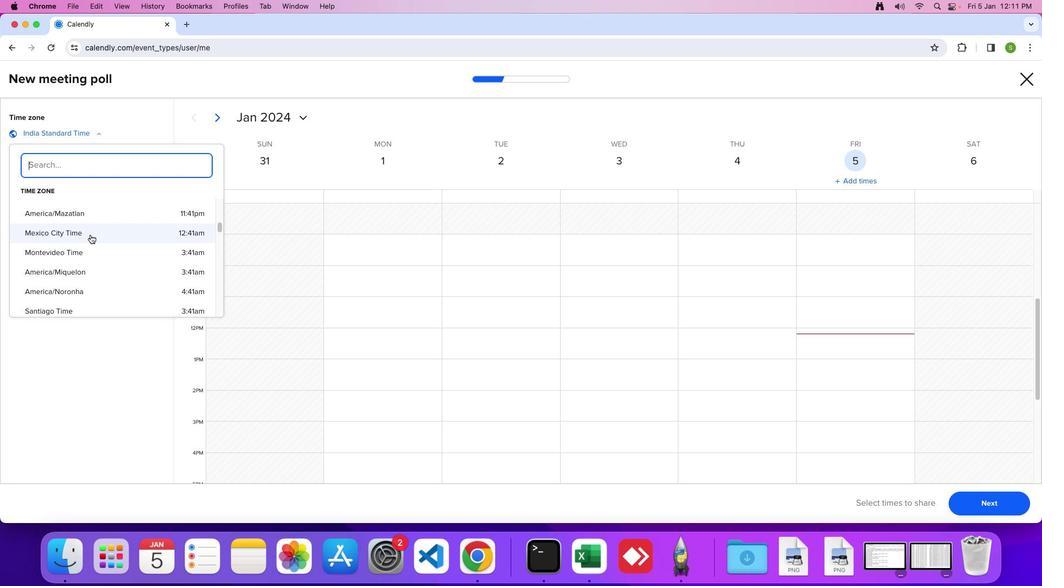 
Action: Mouse scrolled (90, 235) with delta (0, 0)
Screenshot: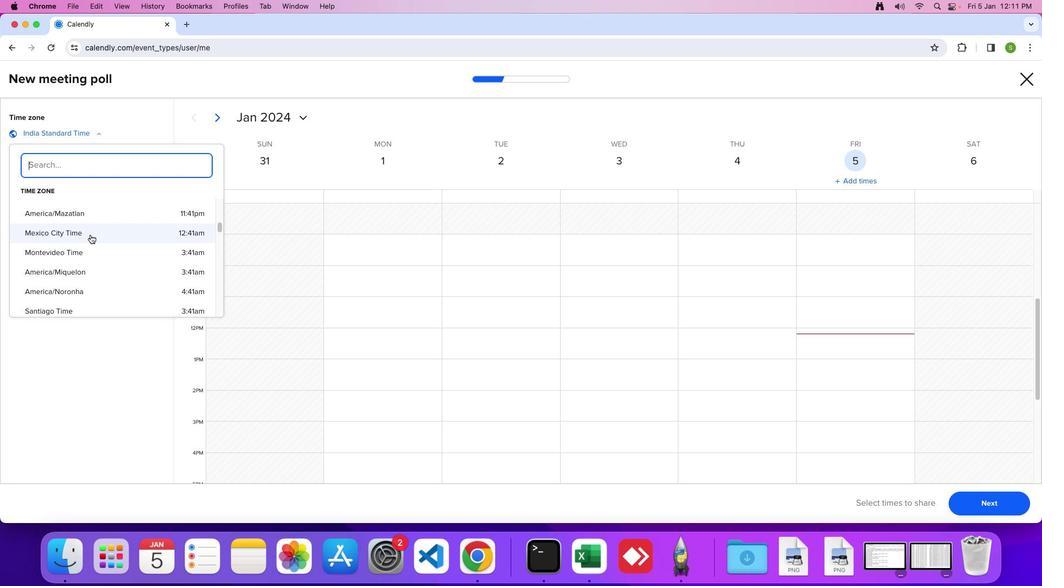 
Action: Mouse moved to (90, 235)
Screenshot: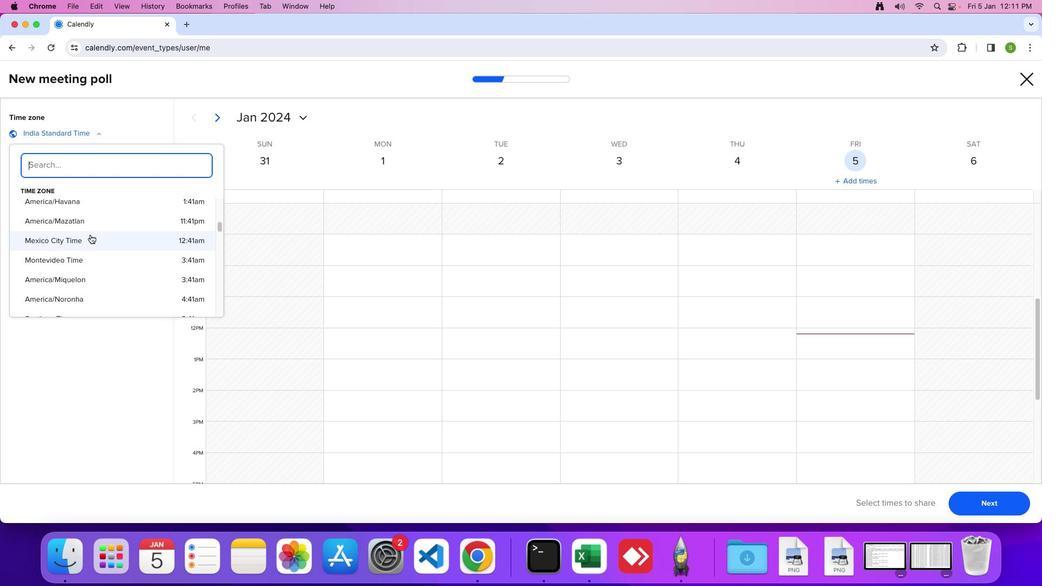 
Action: Mouse scrolled (90, 235) with delta (0, 0)
Screenshot: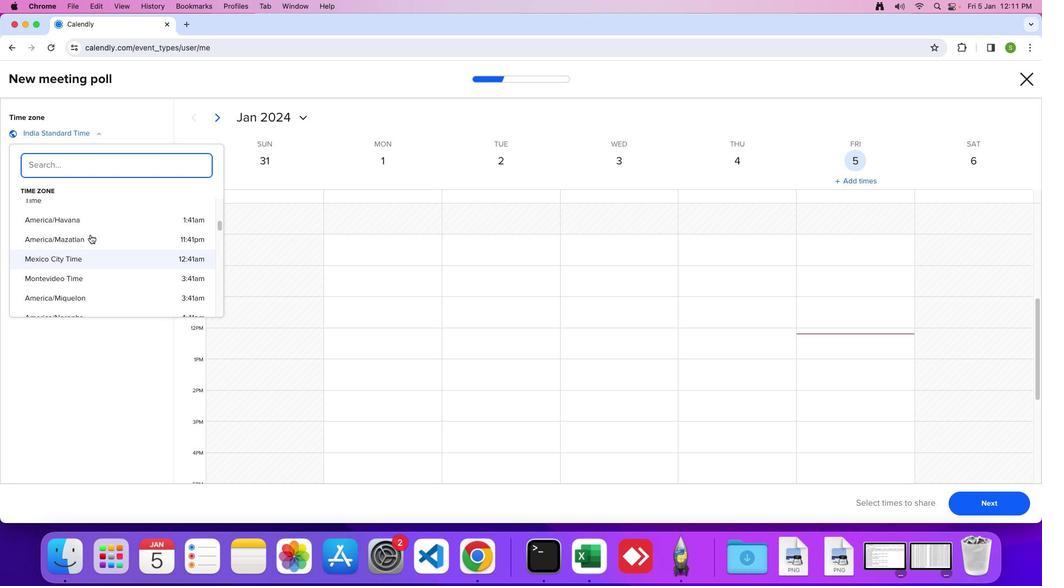 
Action: Mouse scrolled (90, 235) with delta (0, 0)
Screenshot: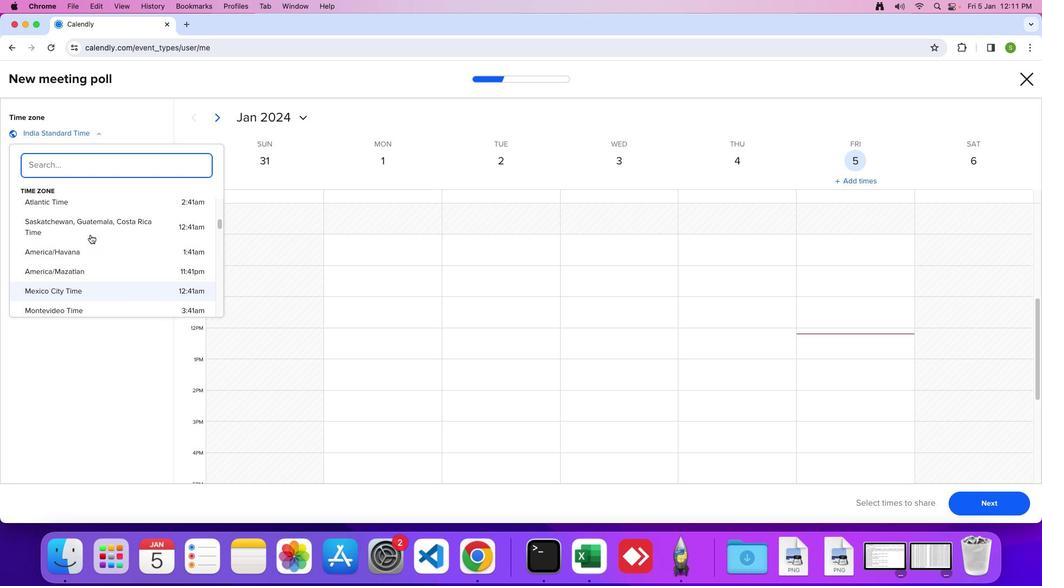 
Action: Mouse scrolled (90, 235) with delta (0, 2)
Screenshot: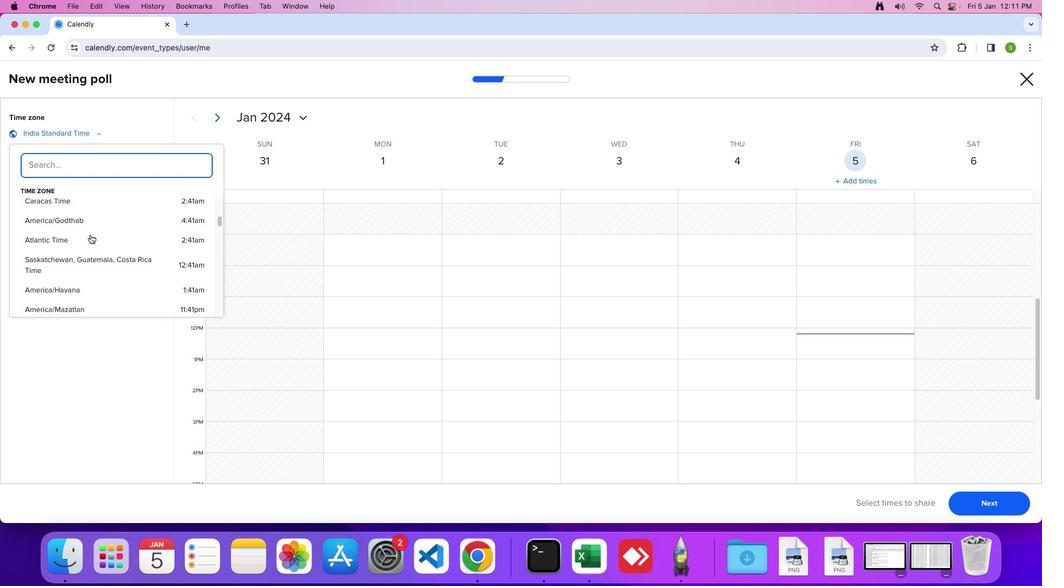 
Action: Mouse scrolled (90, 235) with delta (0, 0)
Screenshot: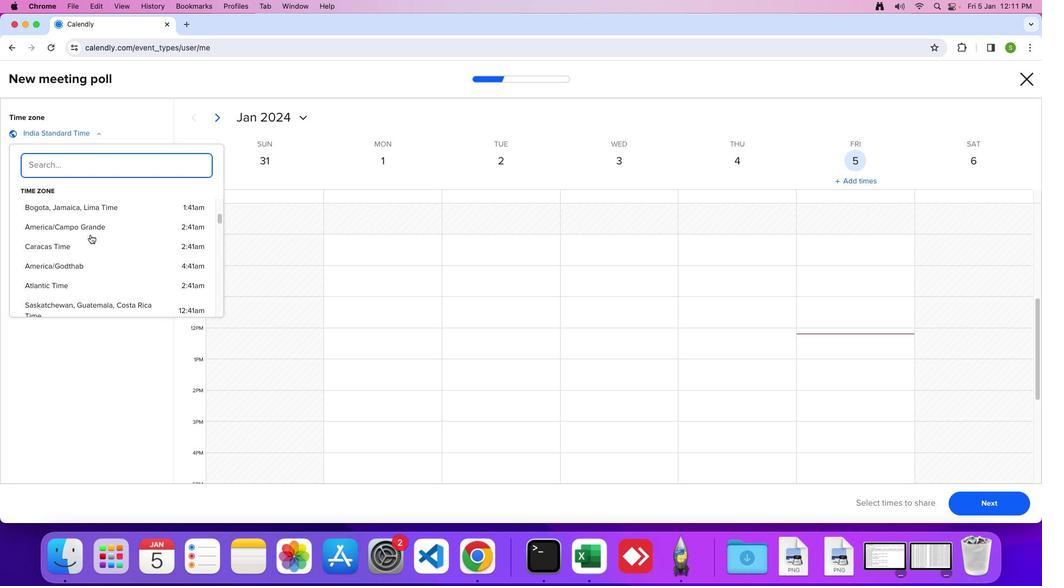
Action: Mouse scrolled (90, 235) with delta (0, 0)
Screenshot: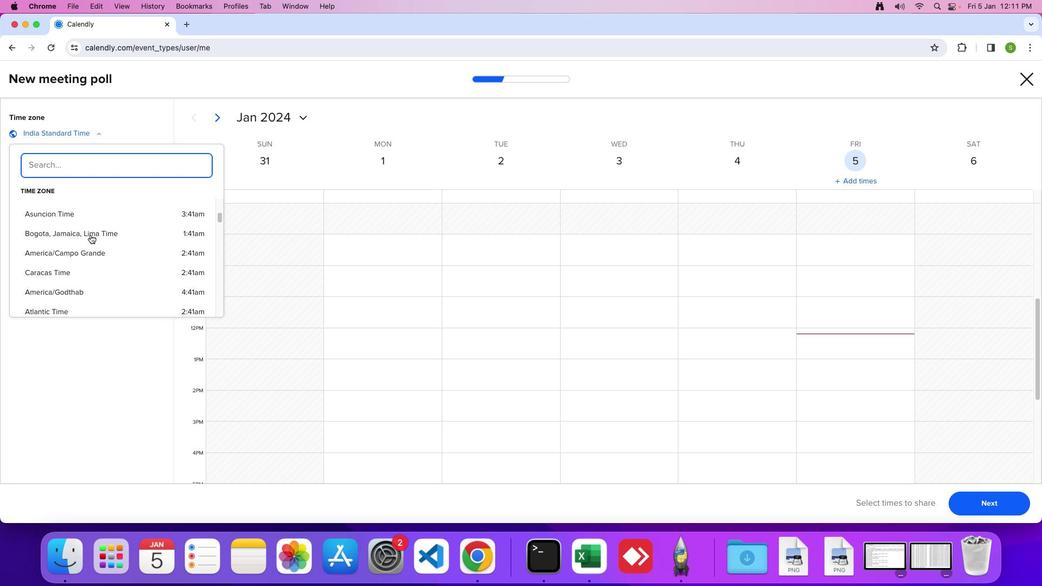 
Action: Mouse scrolled (90, 235) with delta (0, 2)
Screenshot: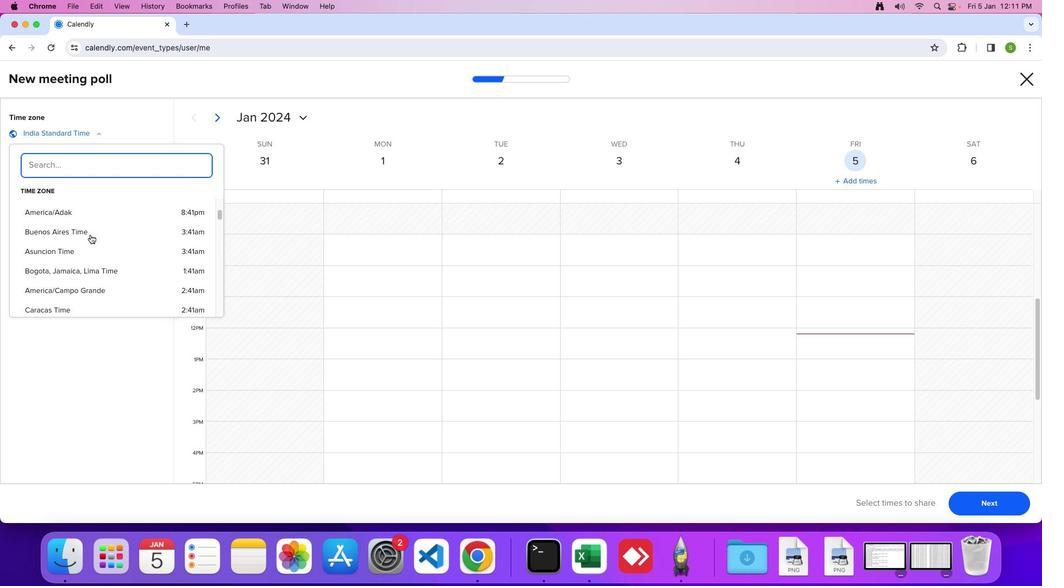 
Action: Mouse scrolled (90, 235) with delta (0, 0)
Screenshot: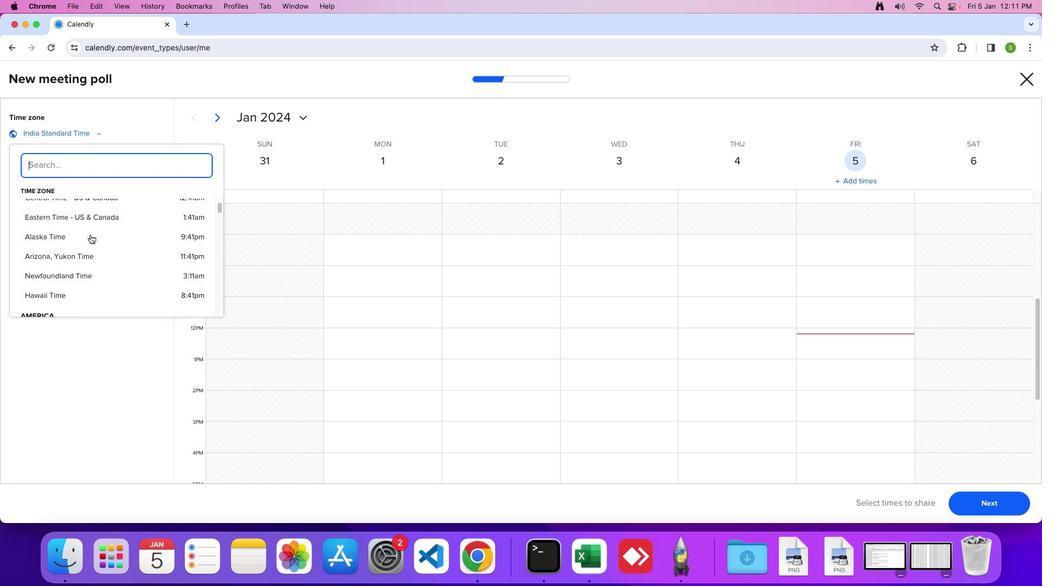 
Action: Mouse scrolled (90, 235) with delta (0, 0)
Screenshot: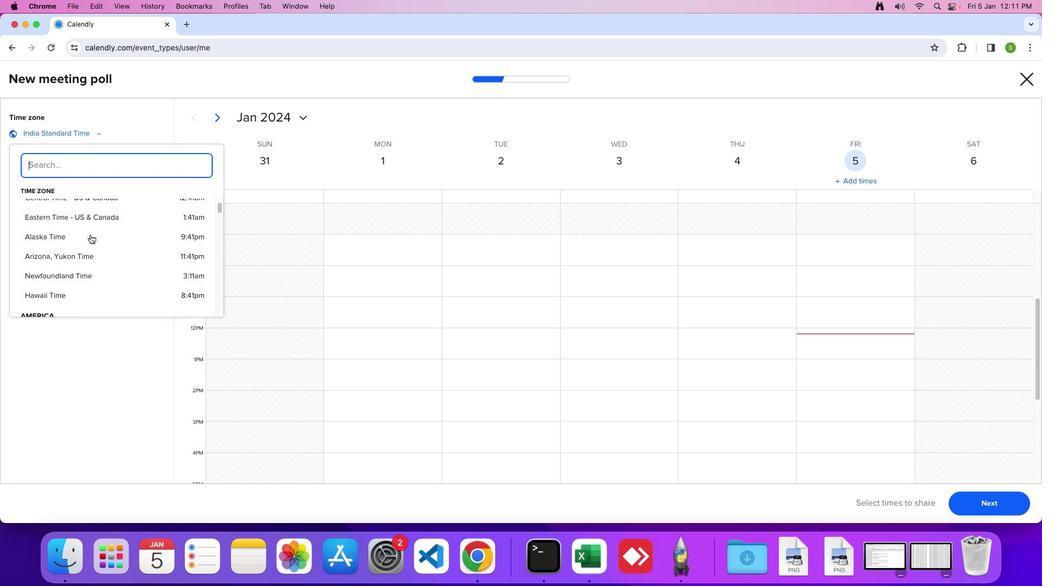 
Action: Mouse scrolled (90, 235) with delta (0, 2)
Screenshot: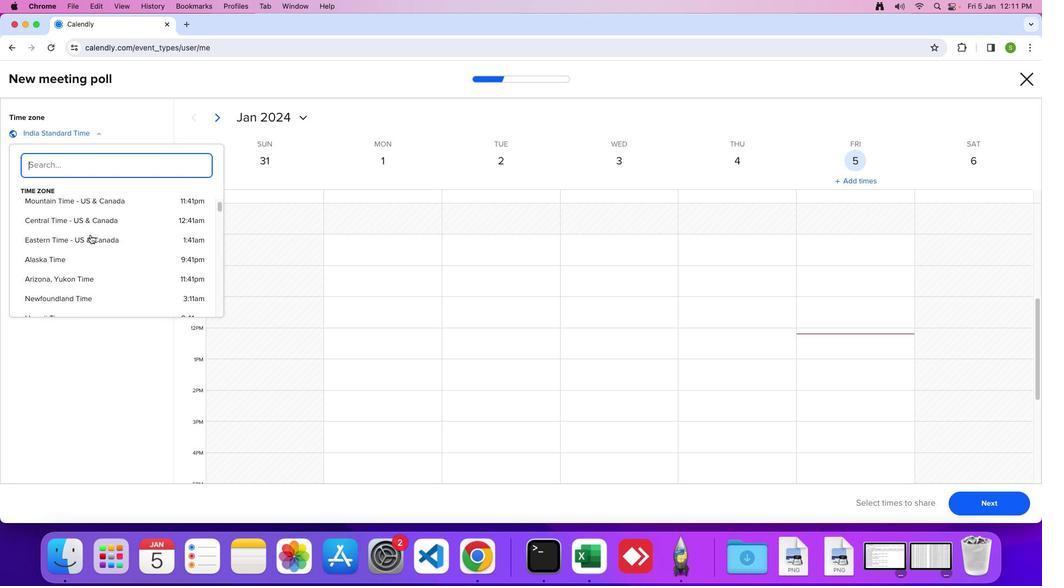 
Action: Mouse scrolled (90, 235) with delta (0, 0)
Screenshot: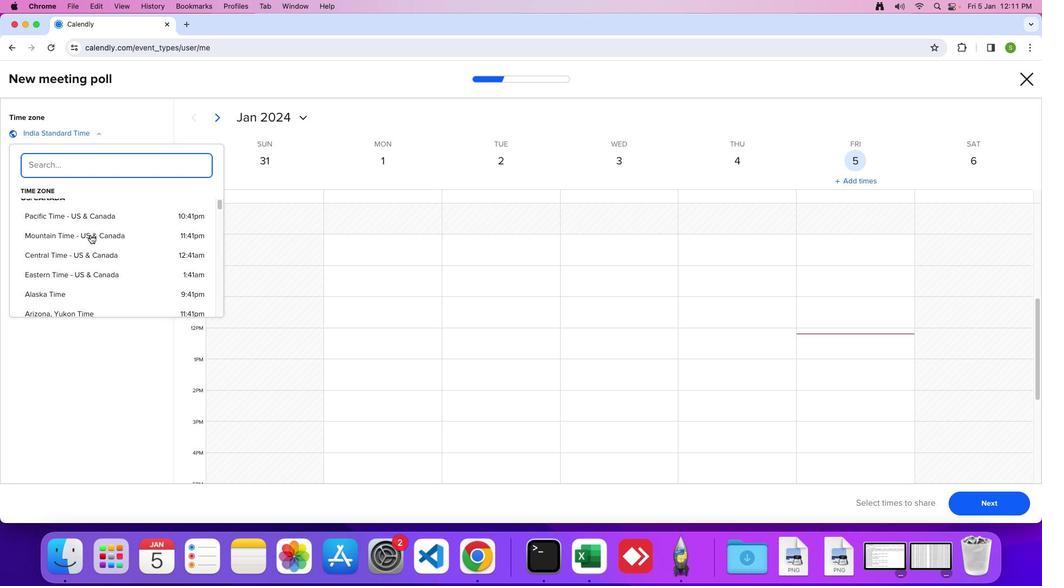 
Action: Mouse scrolled (90, 235) with delta (0, -2)
Screenshot: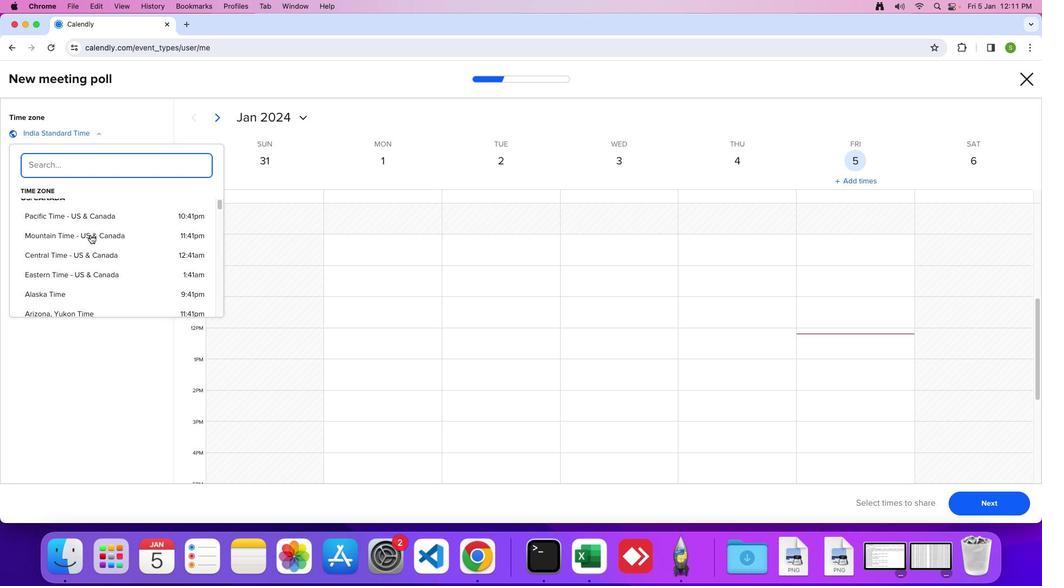 
Action: Mouse scrolled (90, 235) with delta (0, 2)
Screenshot: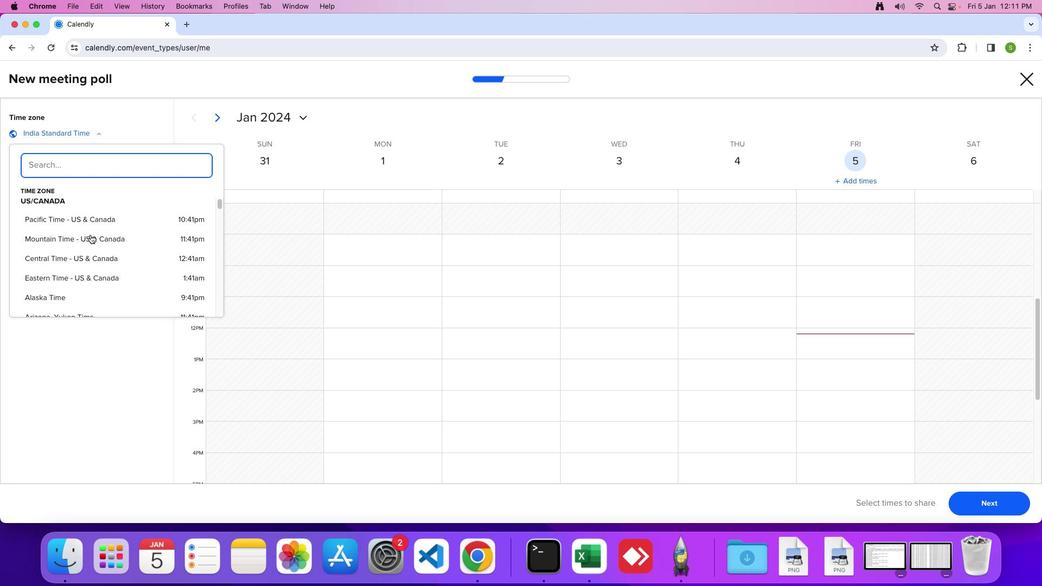
Action: Mouse moved to (65, 246)
Screenshot: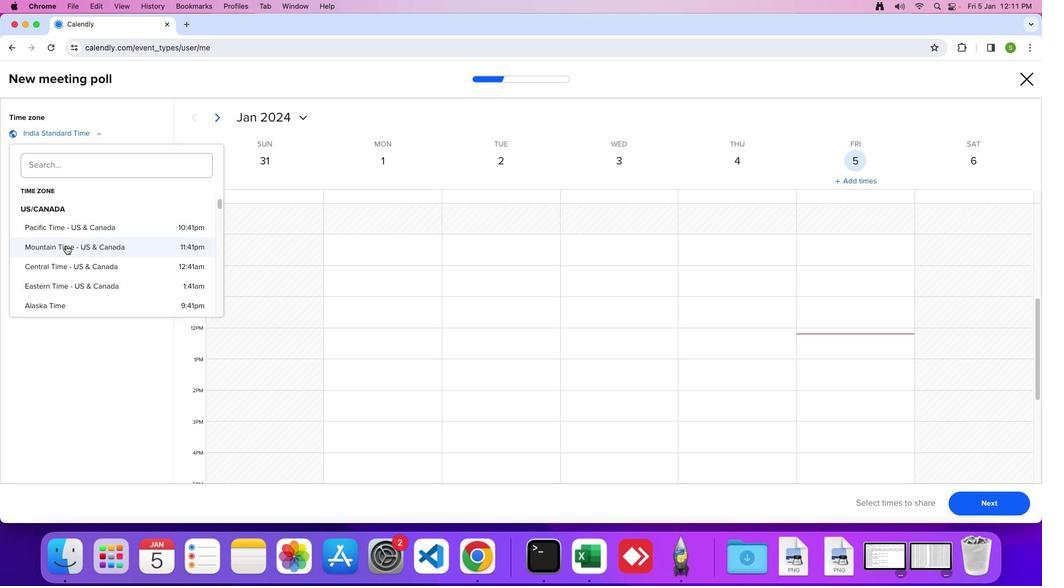 
Action: Mouse pressed left at (65, 246)
Screenshot: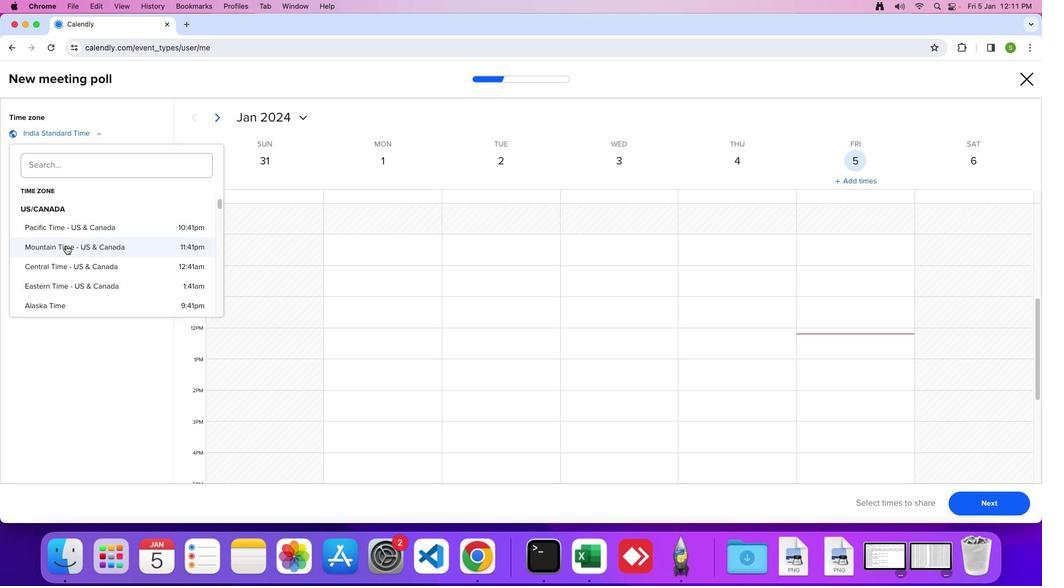 
Action: Mouse moved to (67, 245)
Screenshot: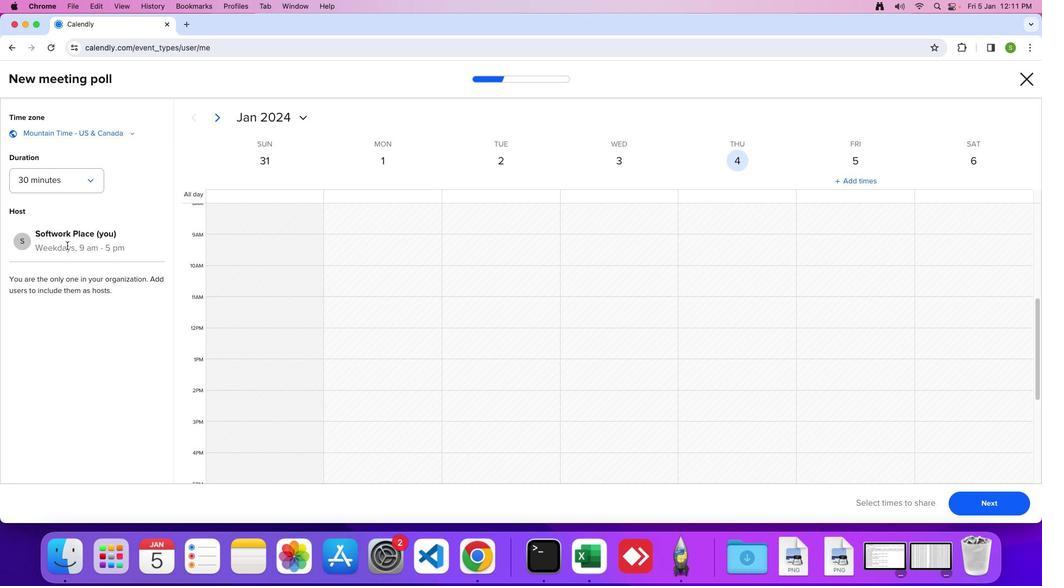 
